 Task: Look for space in Dowlatābād, Iran from 5th July, 2023 to 10th July, 2023 for 4 adults in price range Rs.9000 to Rs.14000. Place can be entire place with 2 bedrooms having 4 beds and 2 bathrooms. Property type can be house, flat, guest house. Booking option can be shelf check-in. Required host language is English.
Action: Mouse moved to (531, 93)
Screenshot: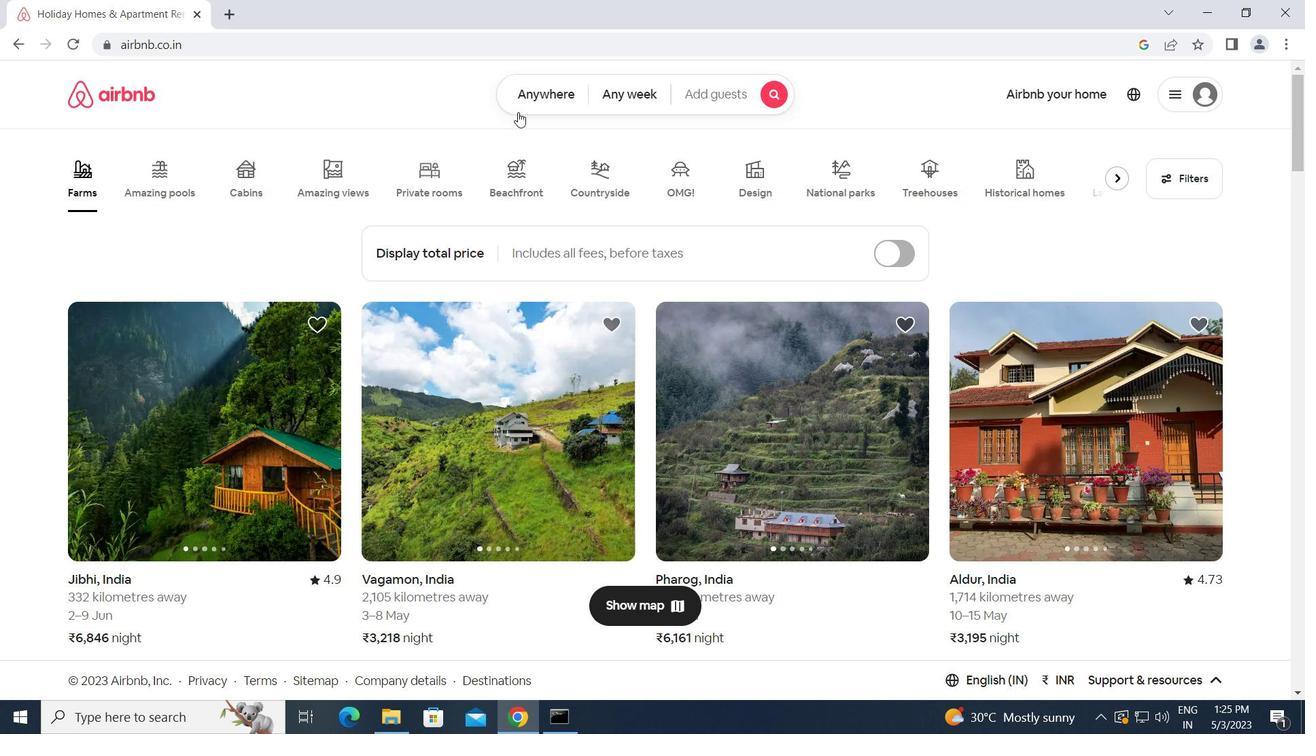
Action: Mouse pressed left at (531, 93)
Screenshot: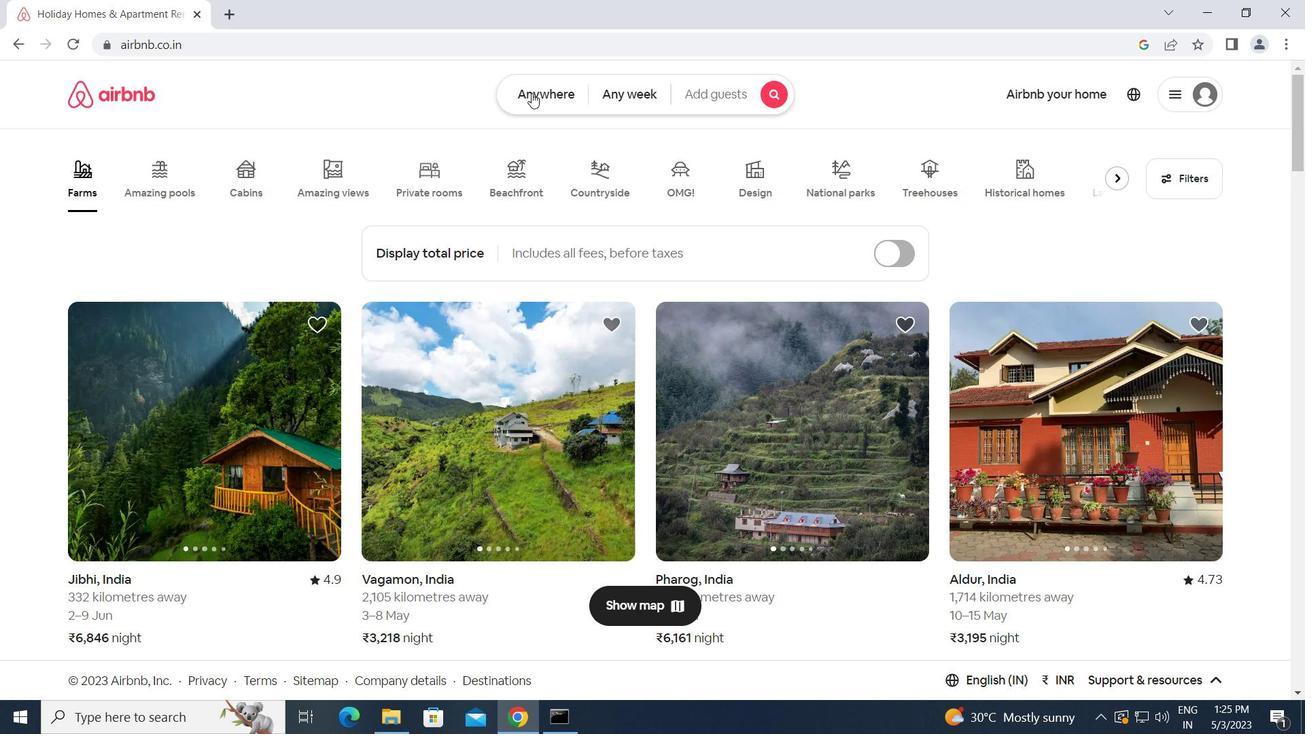 
Action: Mouse moved to (373, 151)
Screenshot: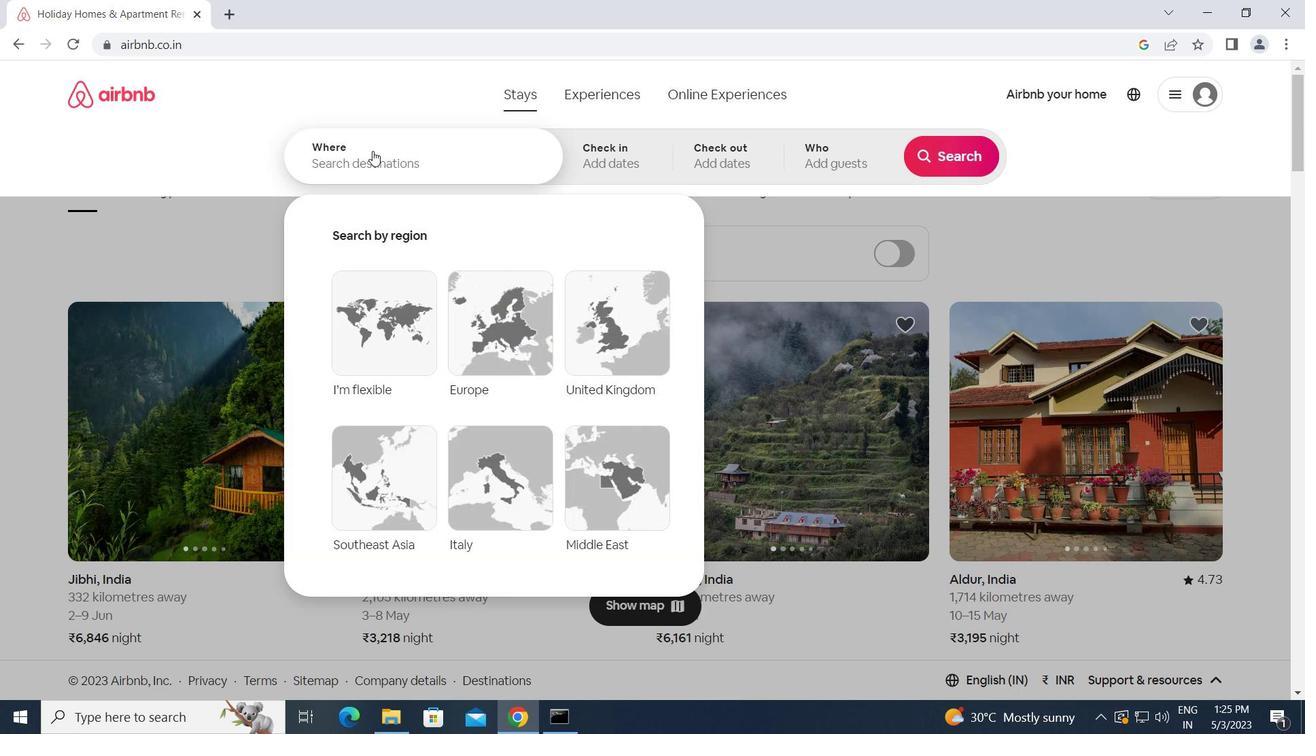 
Action: Mouse pressed left at (373, 151)
Screenshot: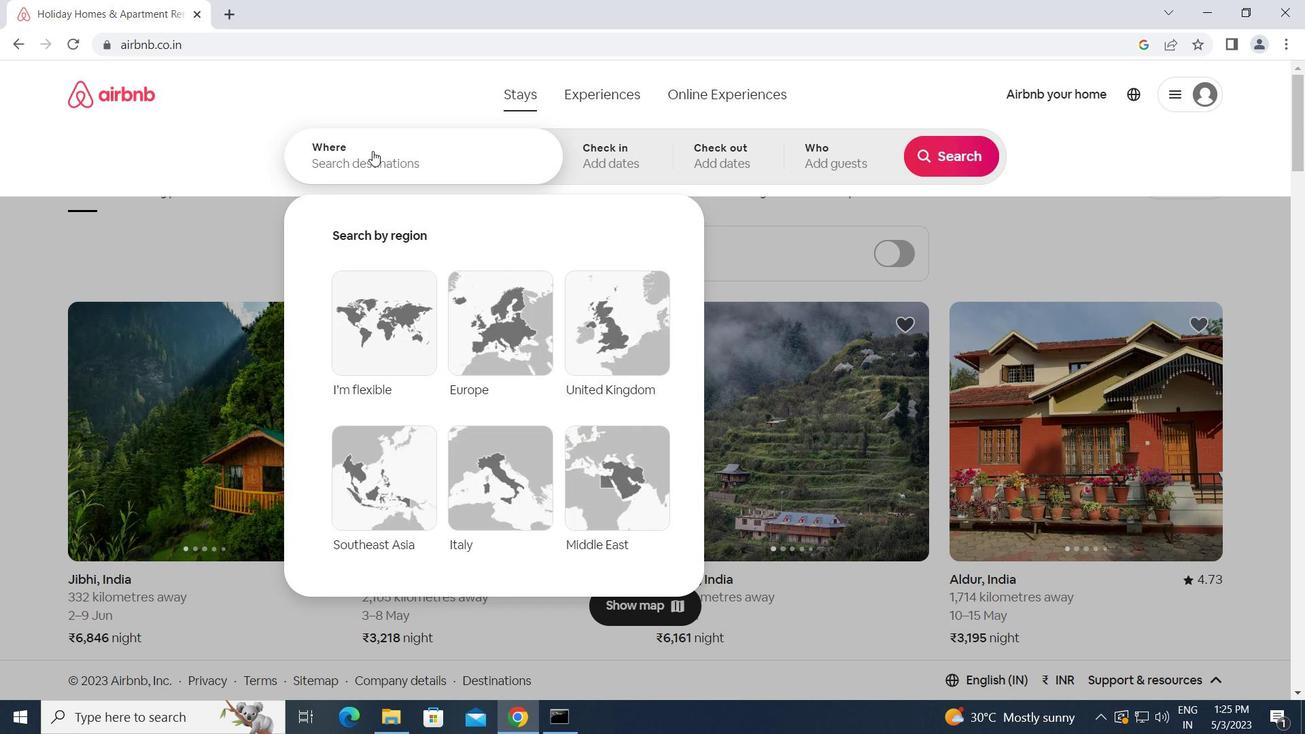 
Action: Key pressed d<Key.caps_lock>owlatabad
Screenshot: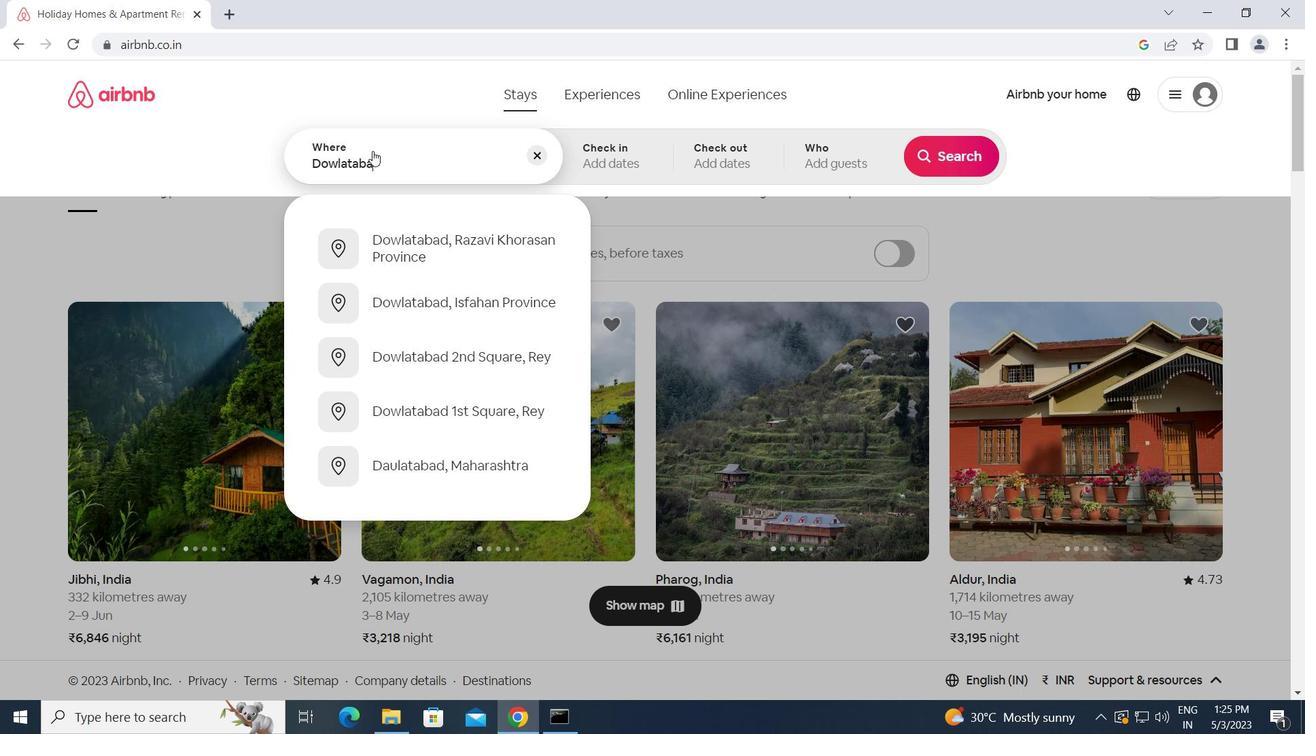 
Action: Mouse moved to (595, 72)
Screenshot: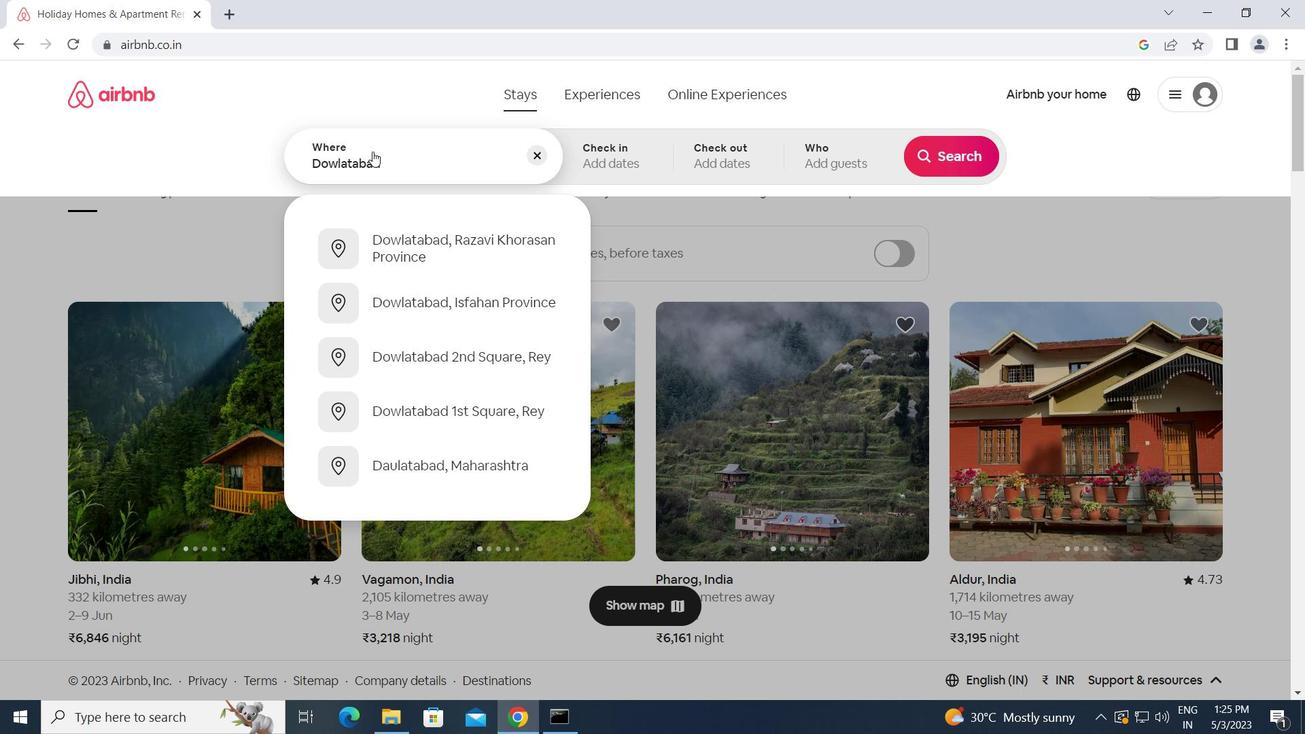 
Action: Key pressed ,<Key.space><Key.caps_lock>i<Key.caps_lock>ran<Key.enter>
Screenshot: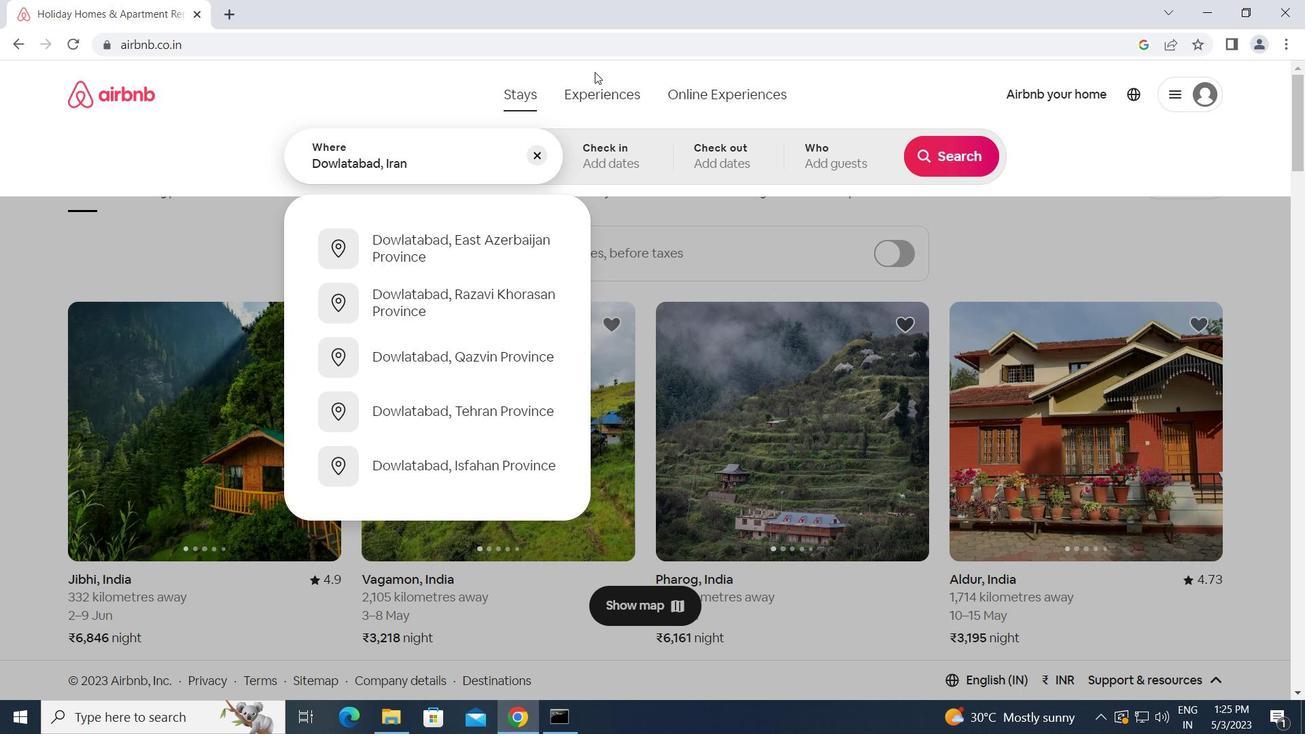 
Action: Mouse moved to (953, 301)
Screenshot: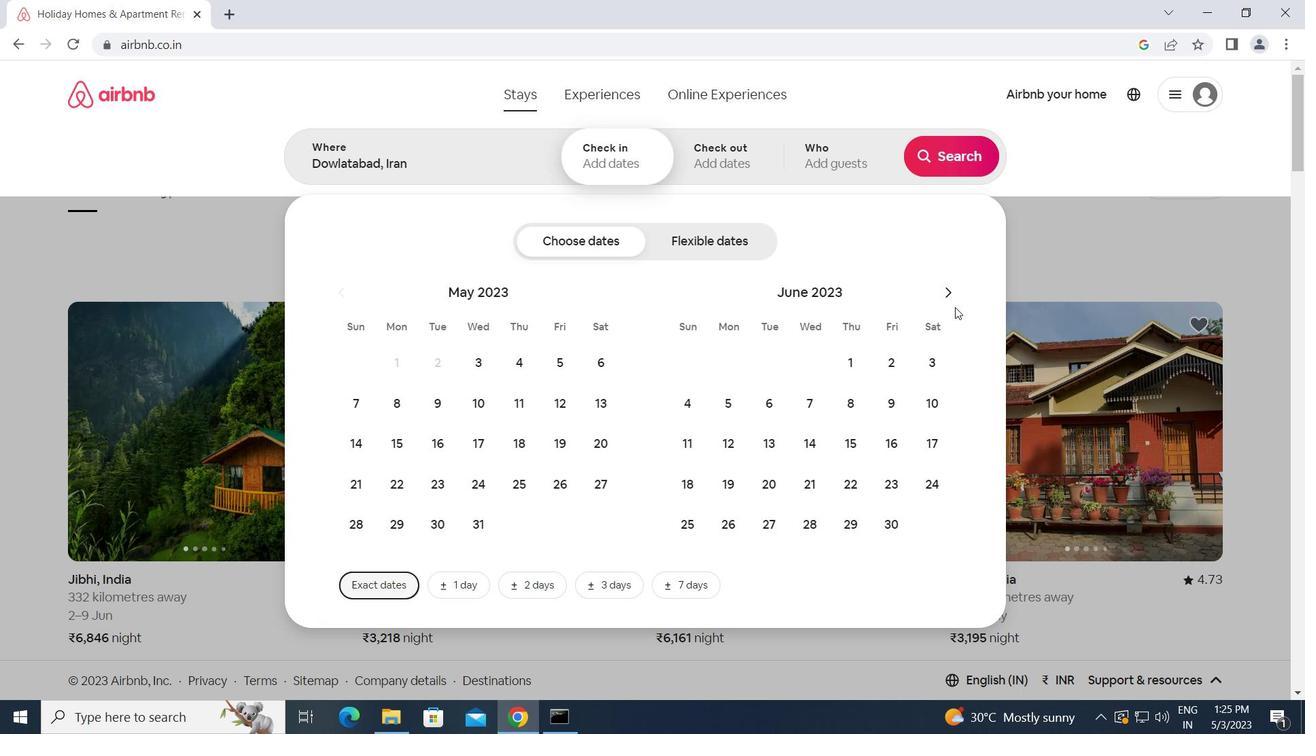 
Action: Mouse pressed left at (953, 301)
Screenshot: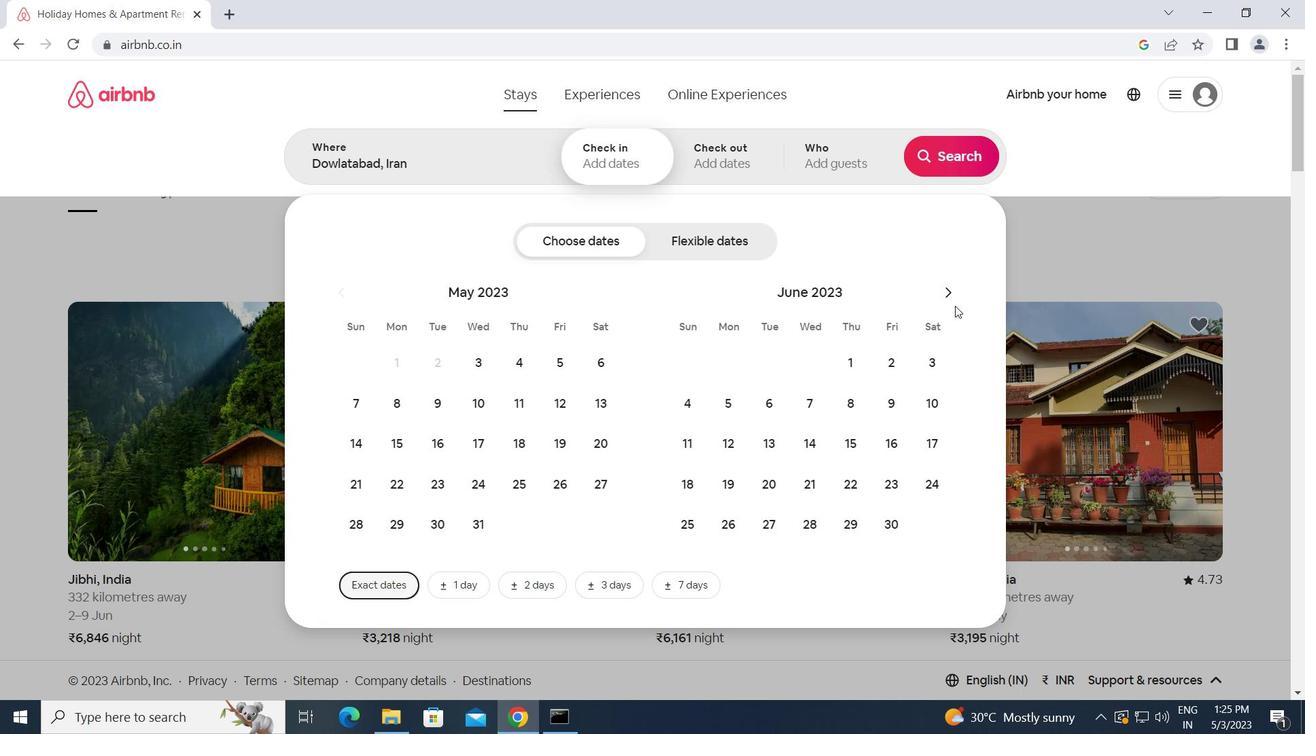 
Action: Mouse moved to (811, 414)
Screenshot: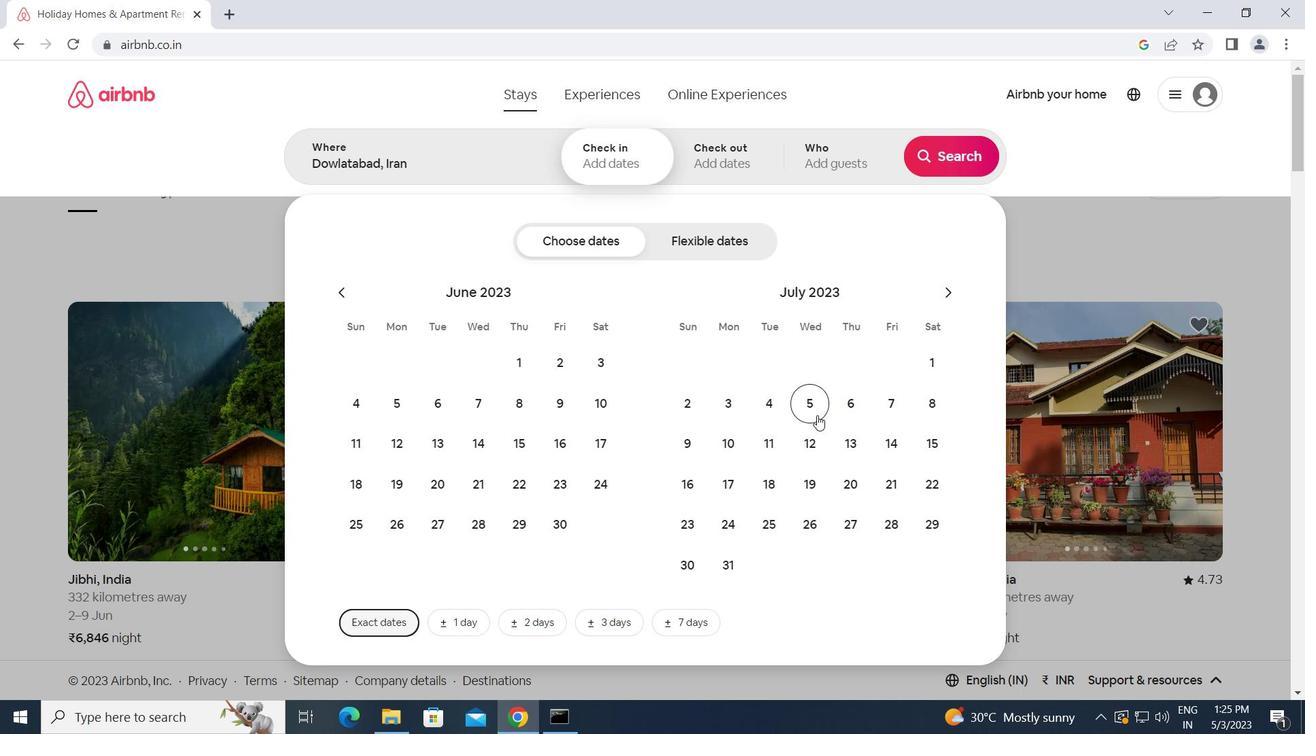 
Action: Mouse pressed left at (811, 414)
Screenshot: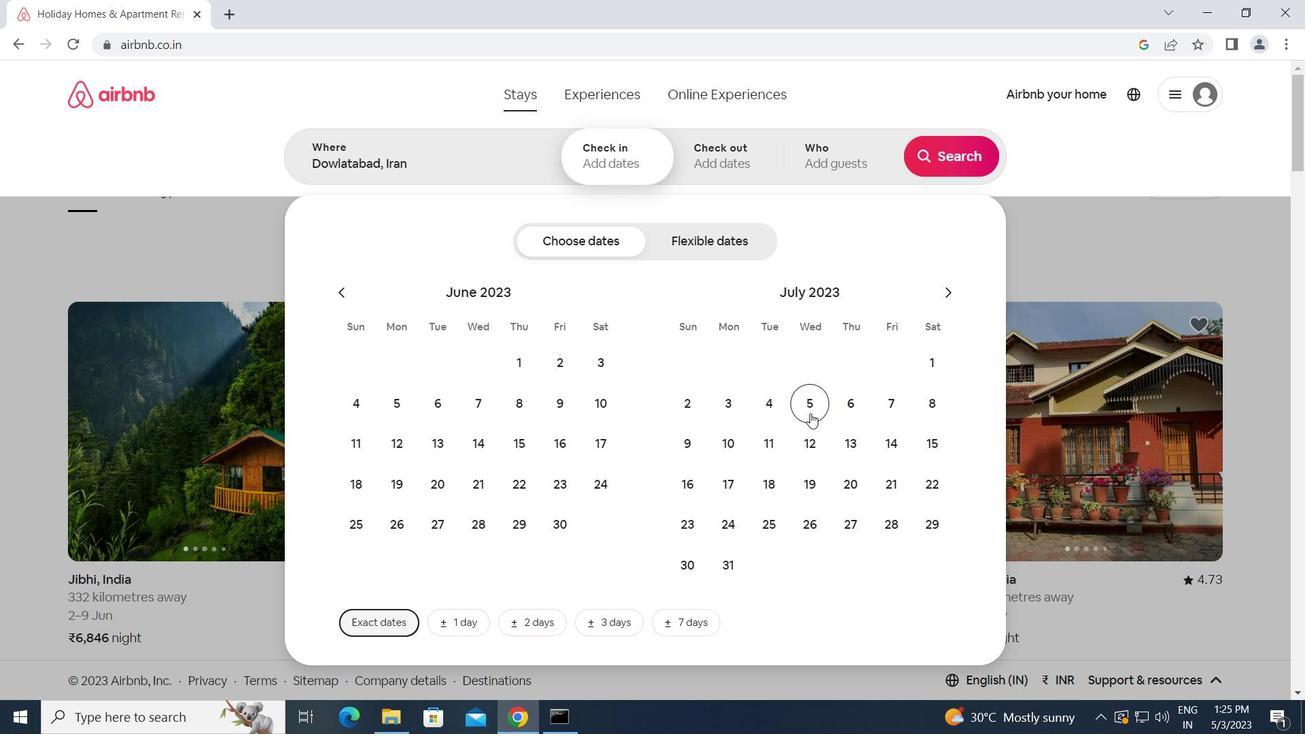 
Action: Mouse moved to (744, 440)
Screenshot: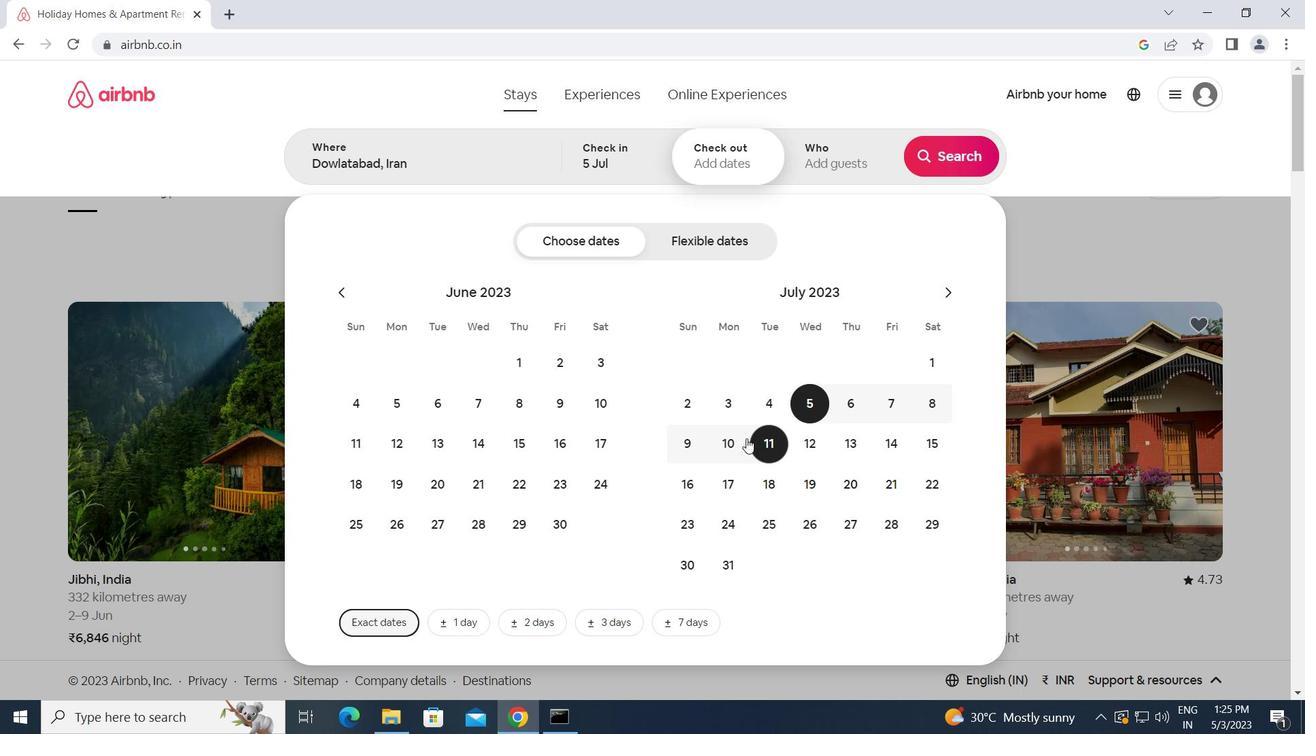 
Action: Mouse pressed left at (744, 440)
Screenshot: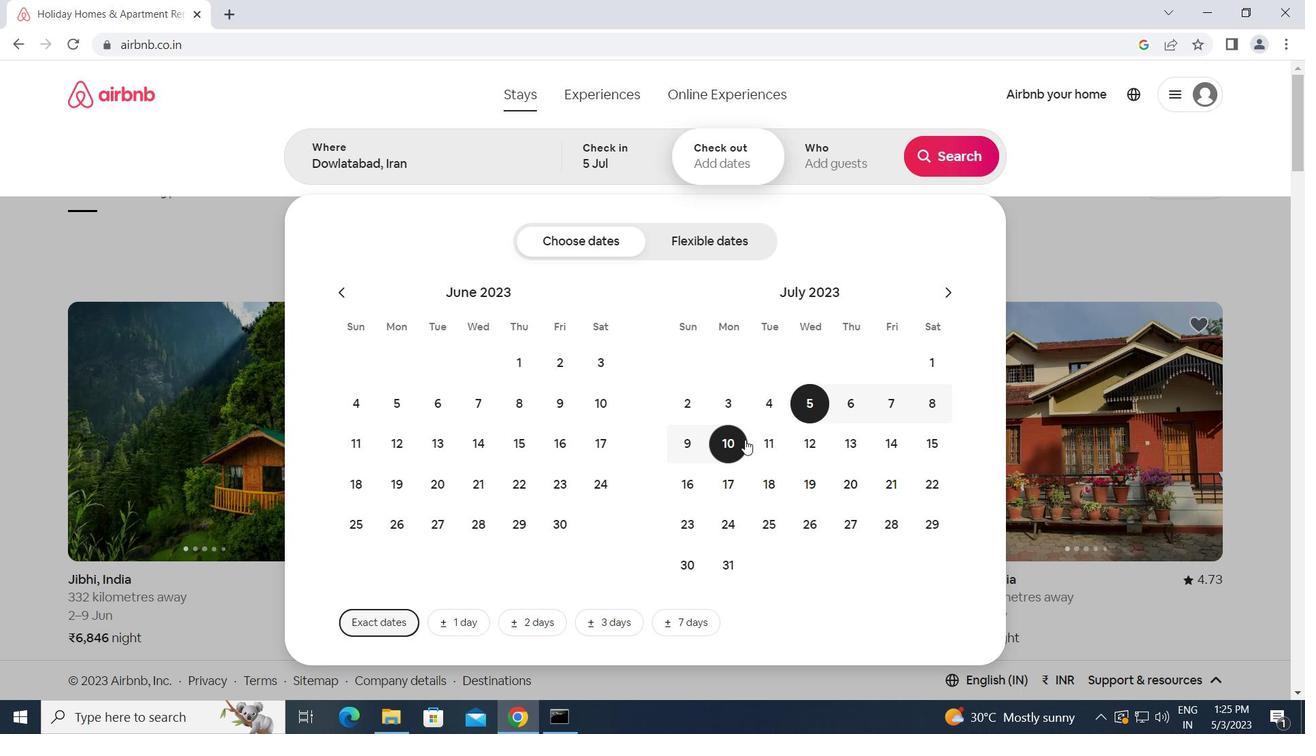 
Action: Mouse moved to (850, 153)
Screenshot: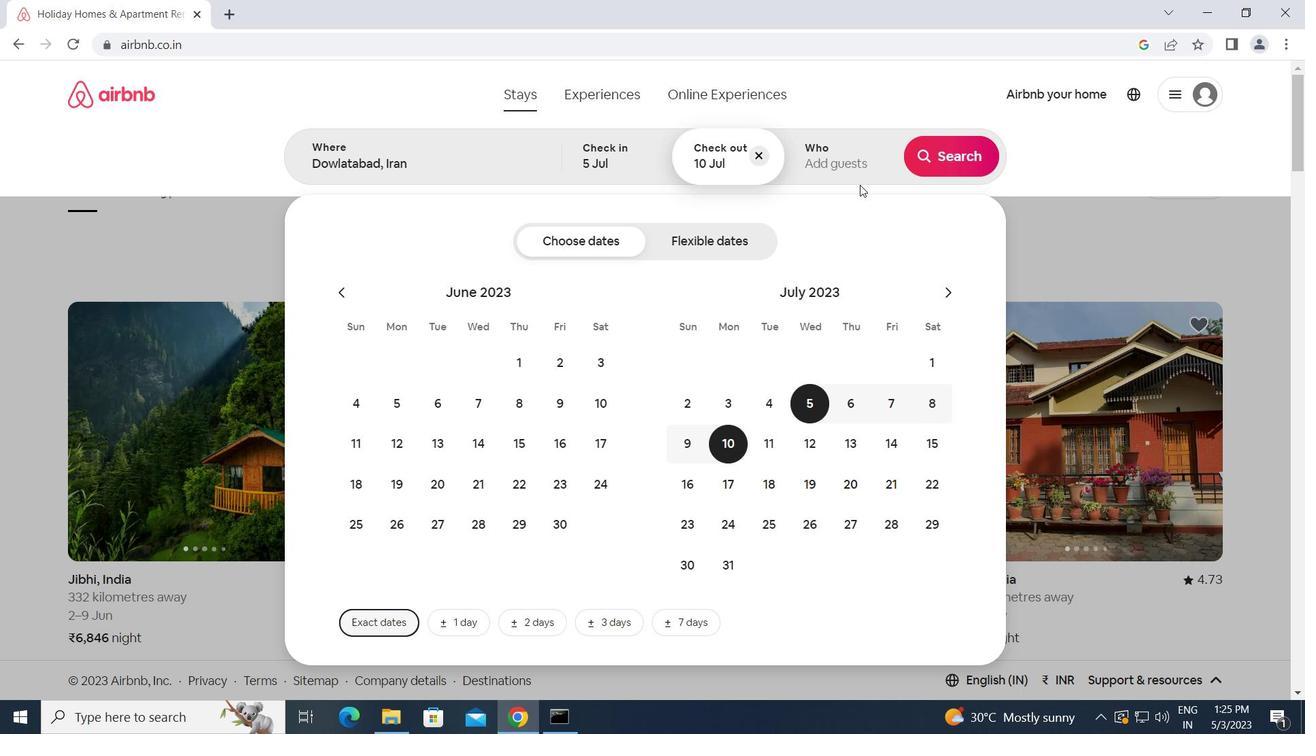 
Action: Mouse pressed left at (850, 153)
Screenshot: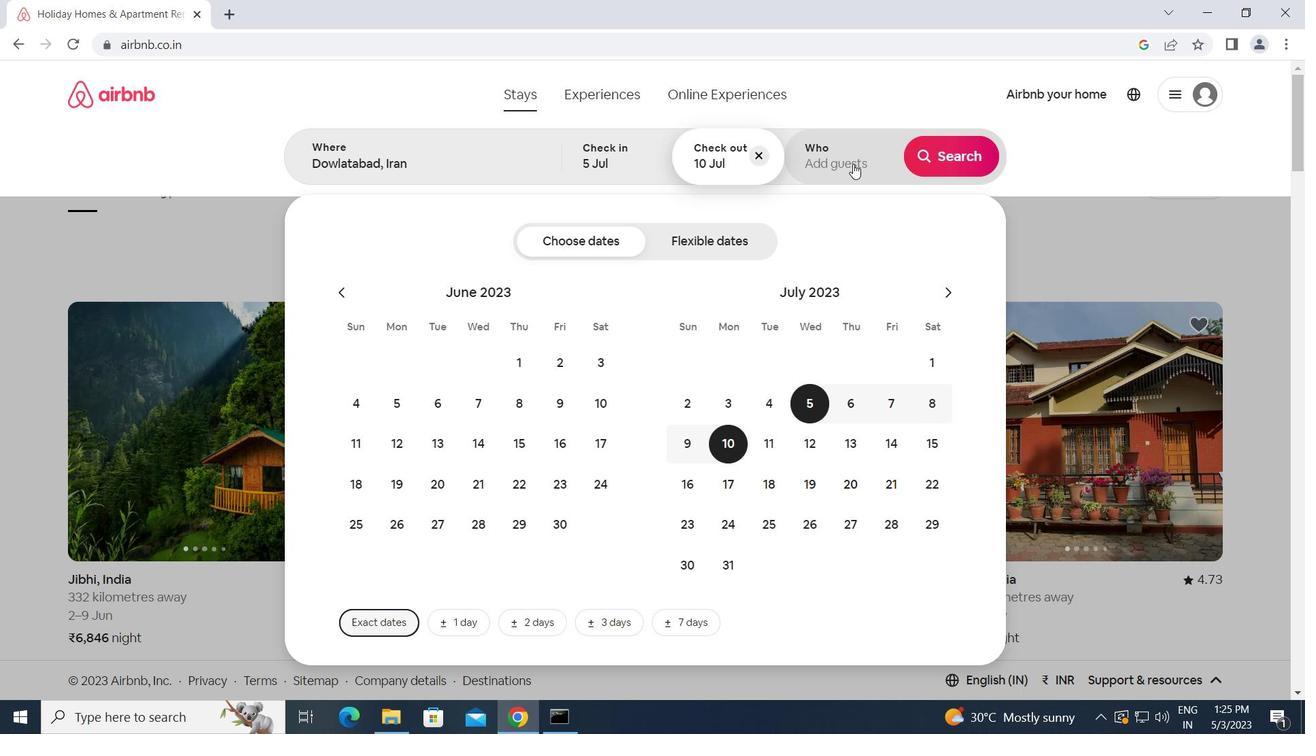
Action: Mouse moved to (950, 241)
Screenshot: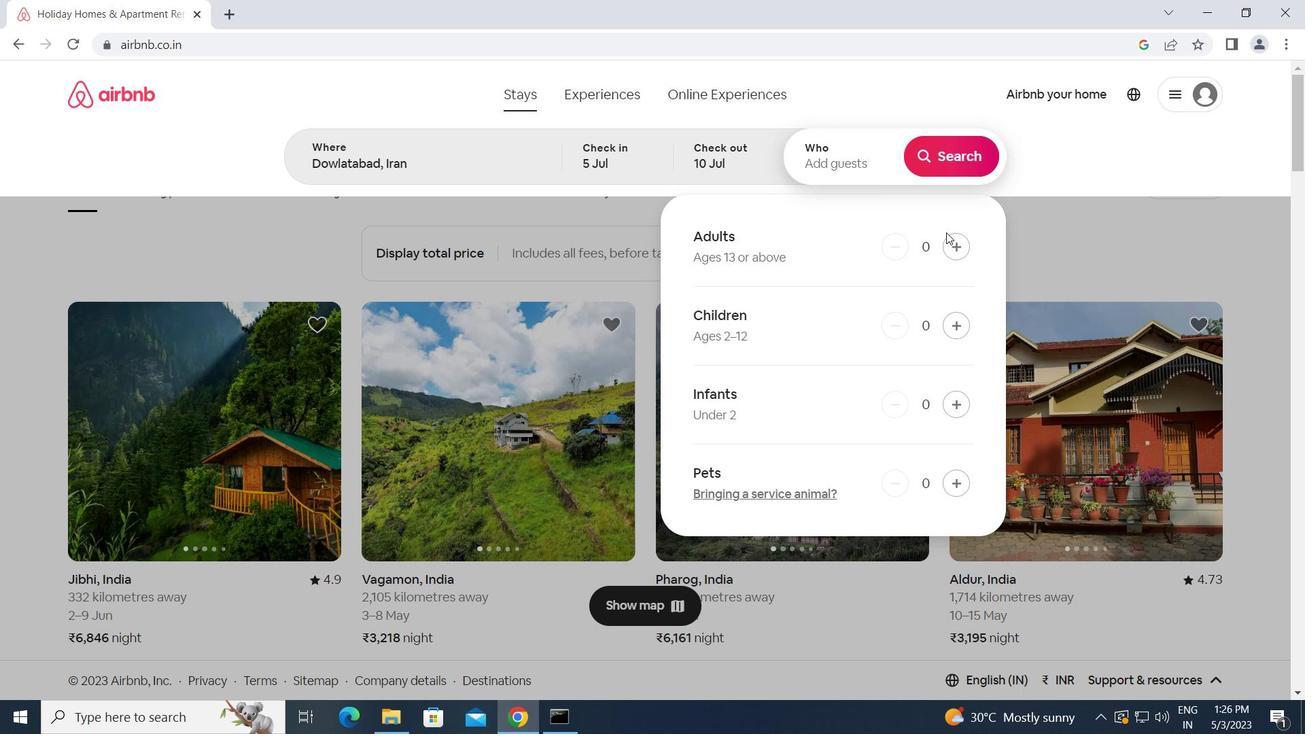 
Action: Mouse pressed left at (950, 241)
Screenshot: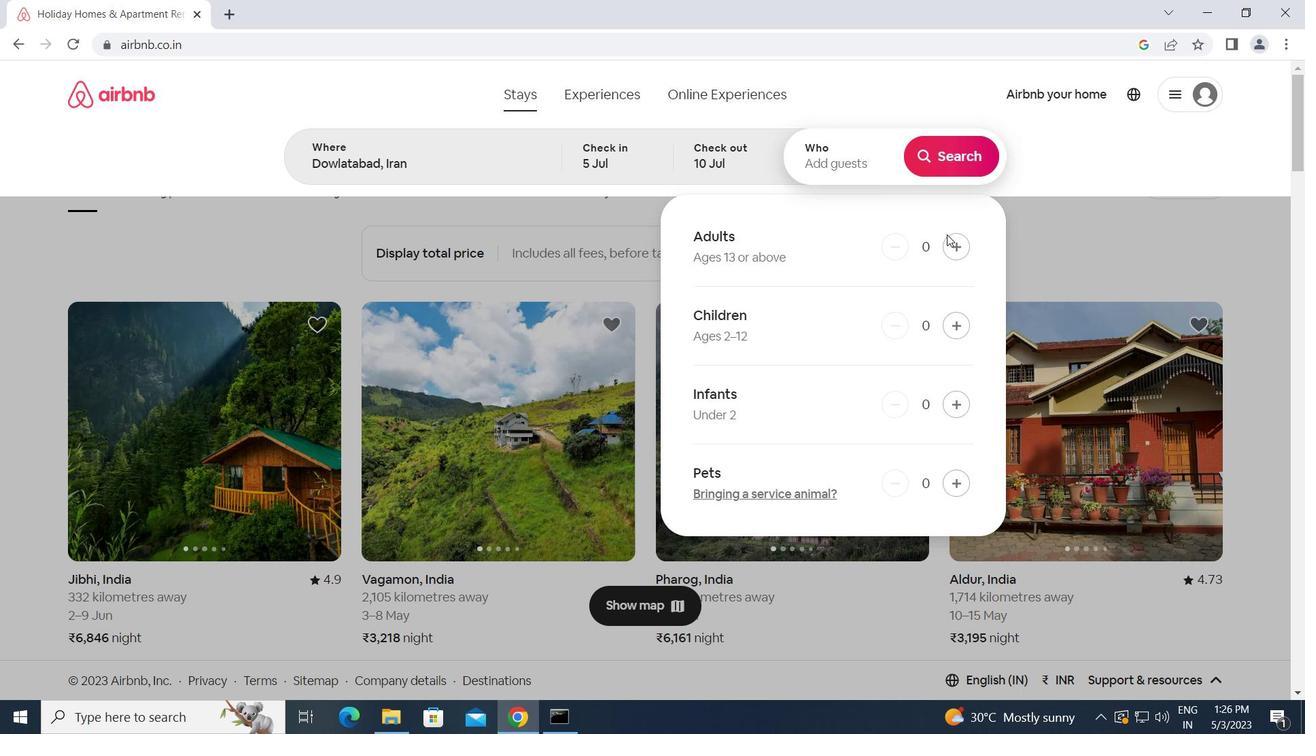 
Action: Mouse pressed left at (950, 241)
Screenshot: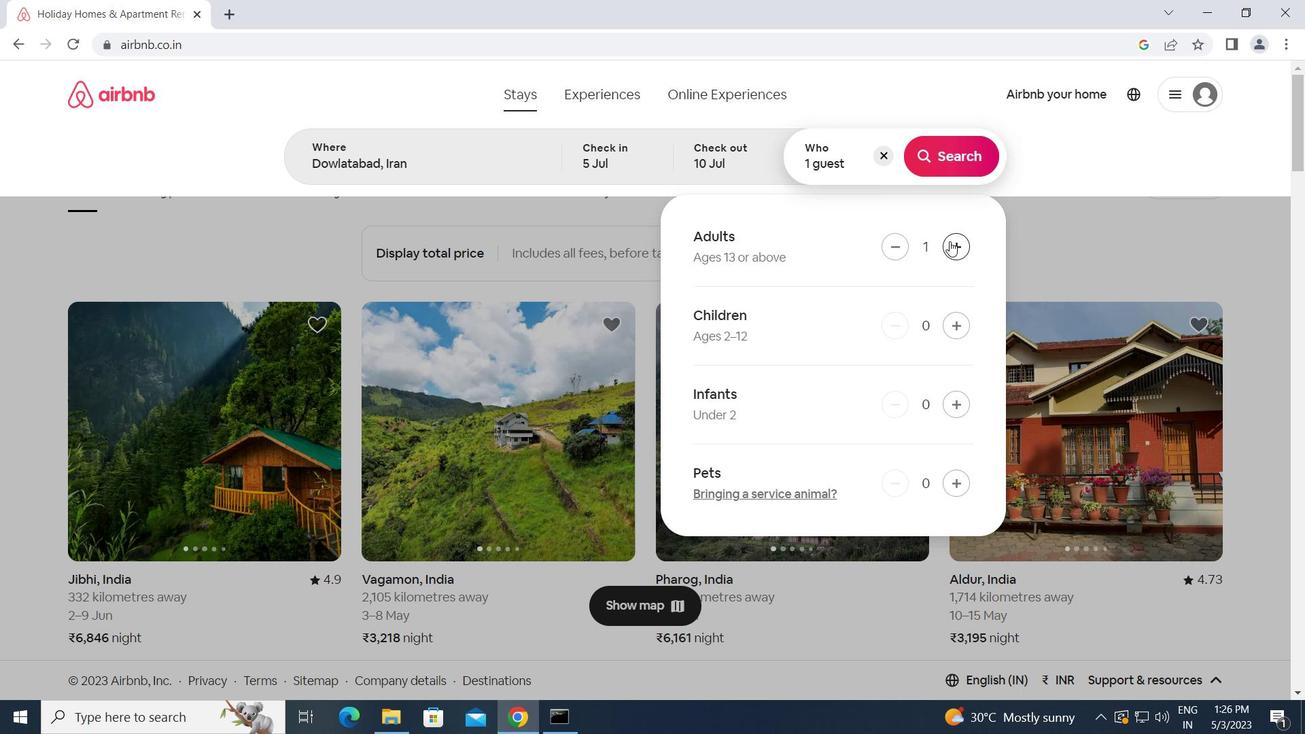 
Action: Mouse pressed left at (950, 241)
Screenshot: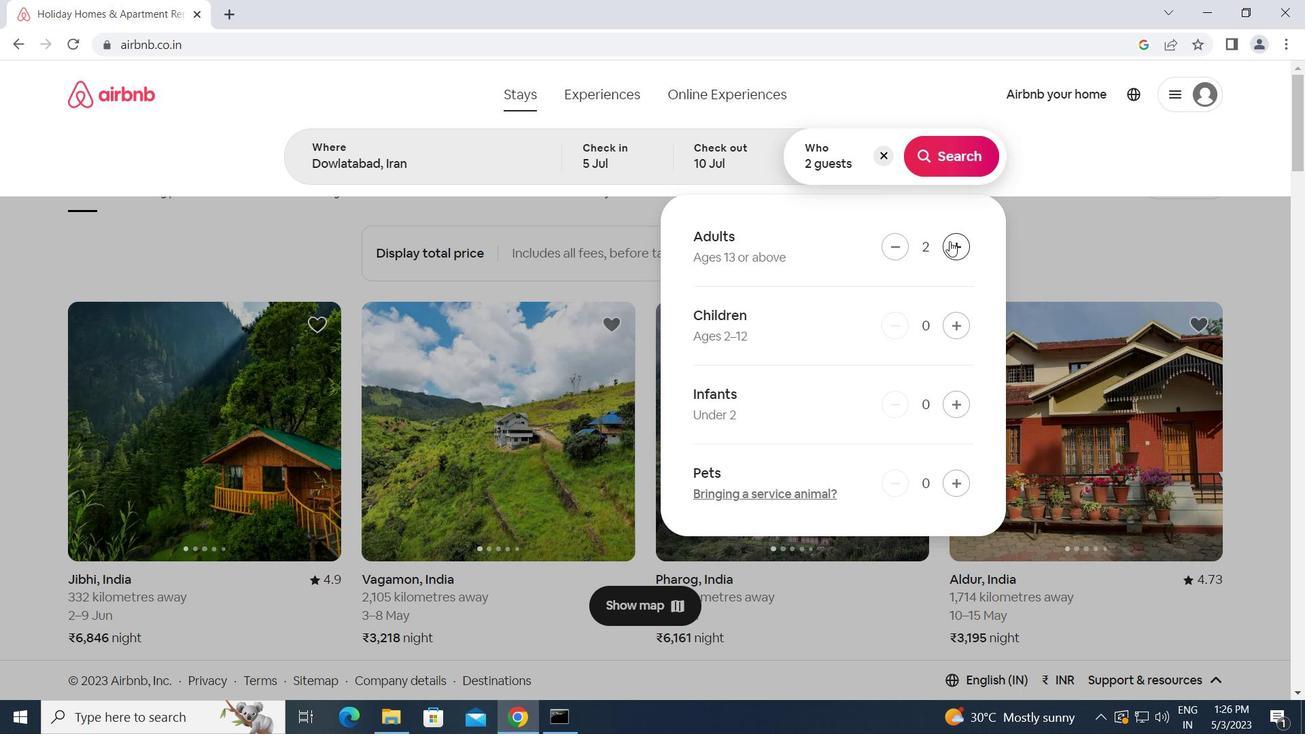 
Action: Mouse pressed left at (950, 241)
Screenshot: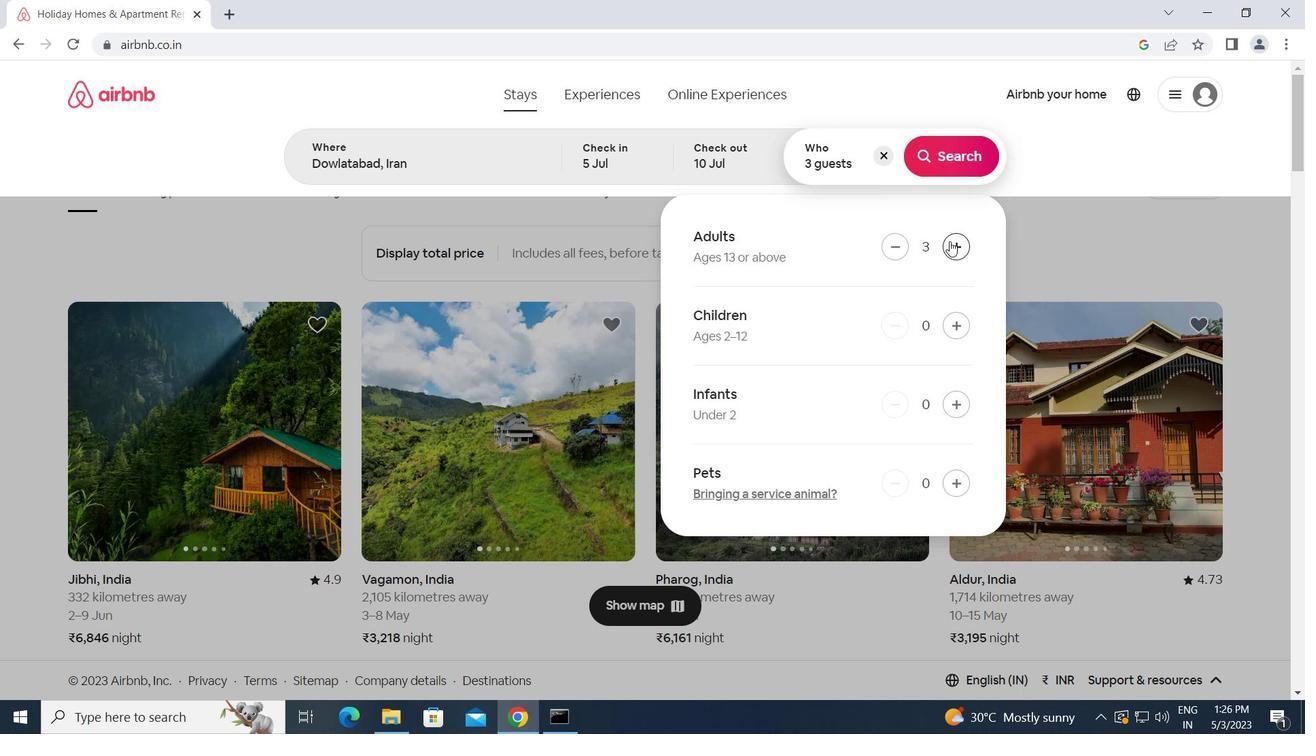 
Action: Mouse moved to (951, 153)
Screenshot: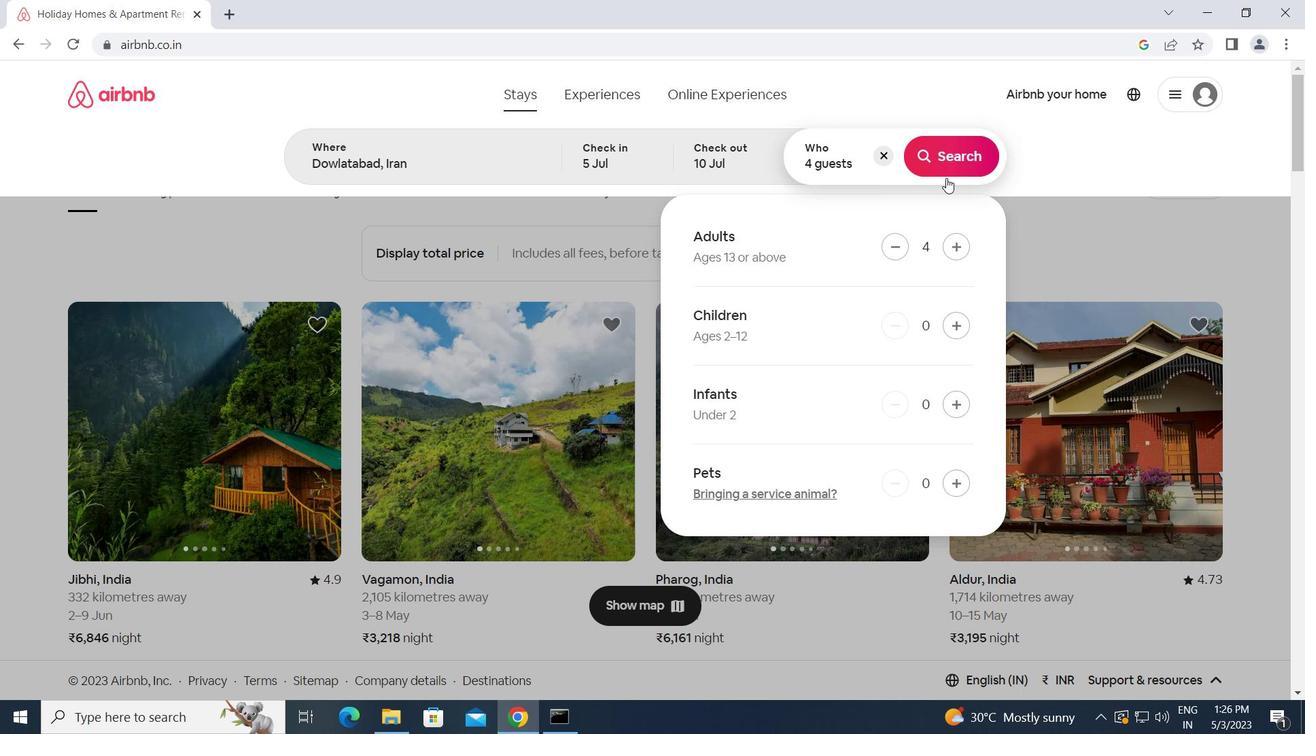 
Action: Mouse pressed left at (951, 153)
Screenshot: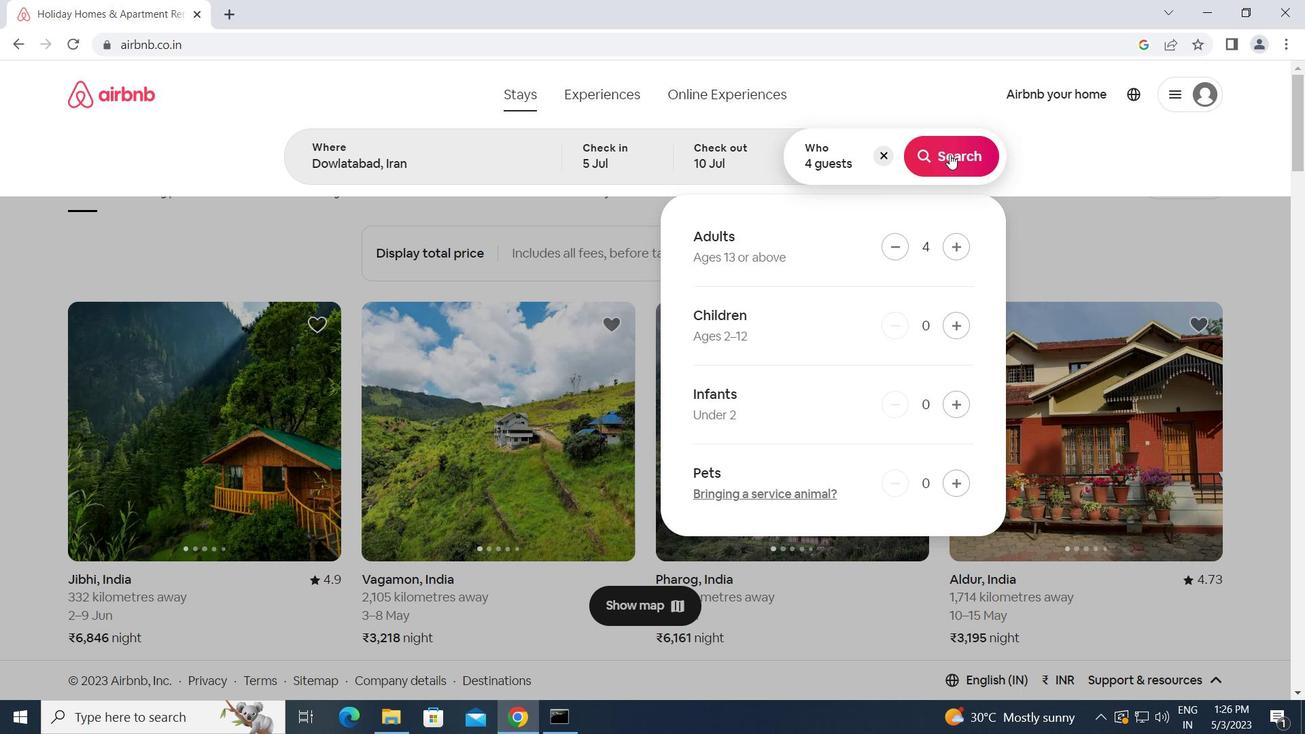 
Action: Mouse moved to (1209, 166)
Screenshot: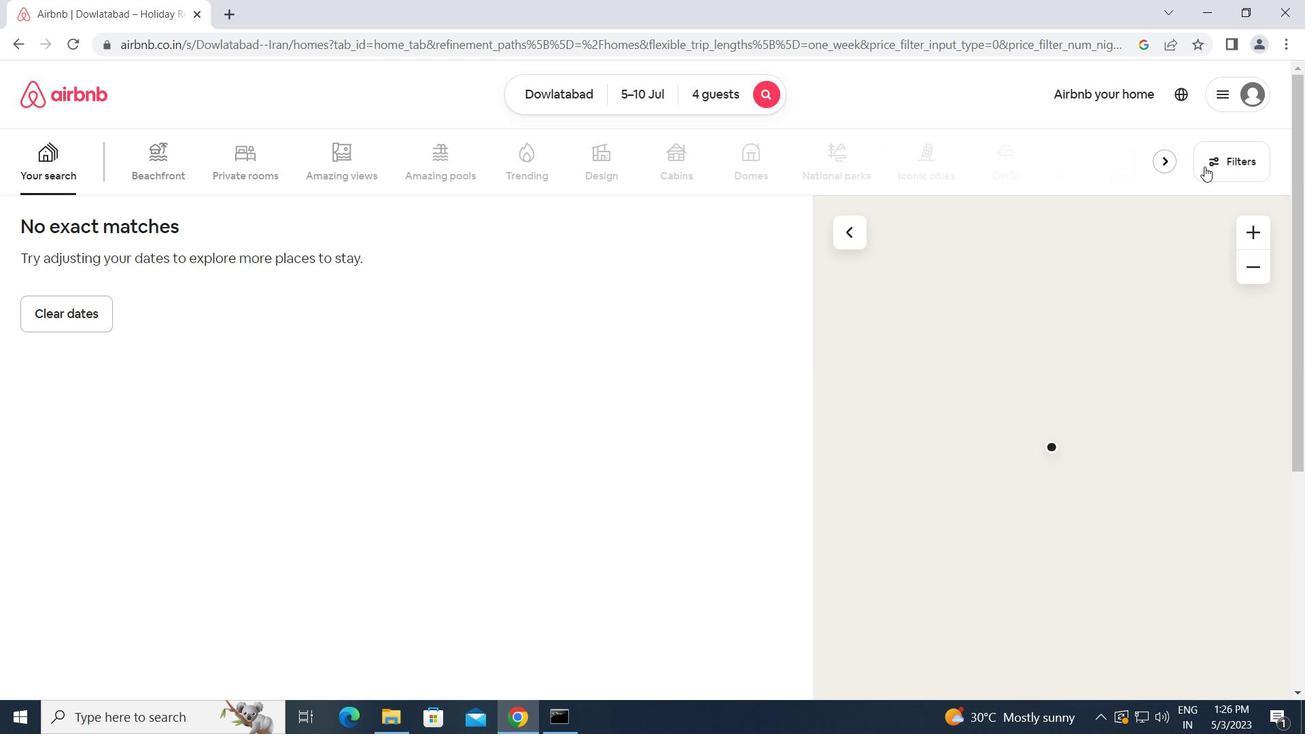 
Action: Mouse pressed left at (1209, 166)
Screenshot: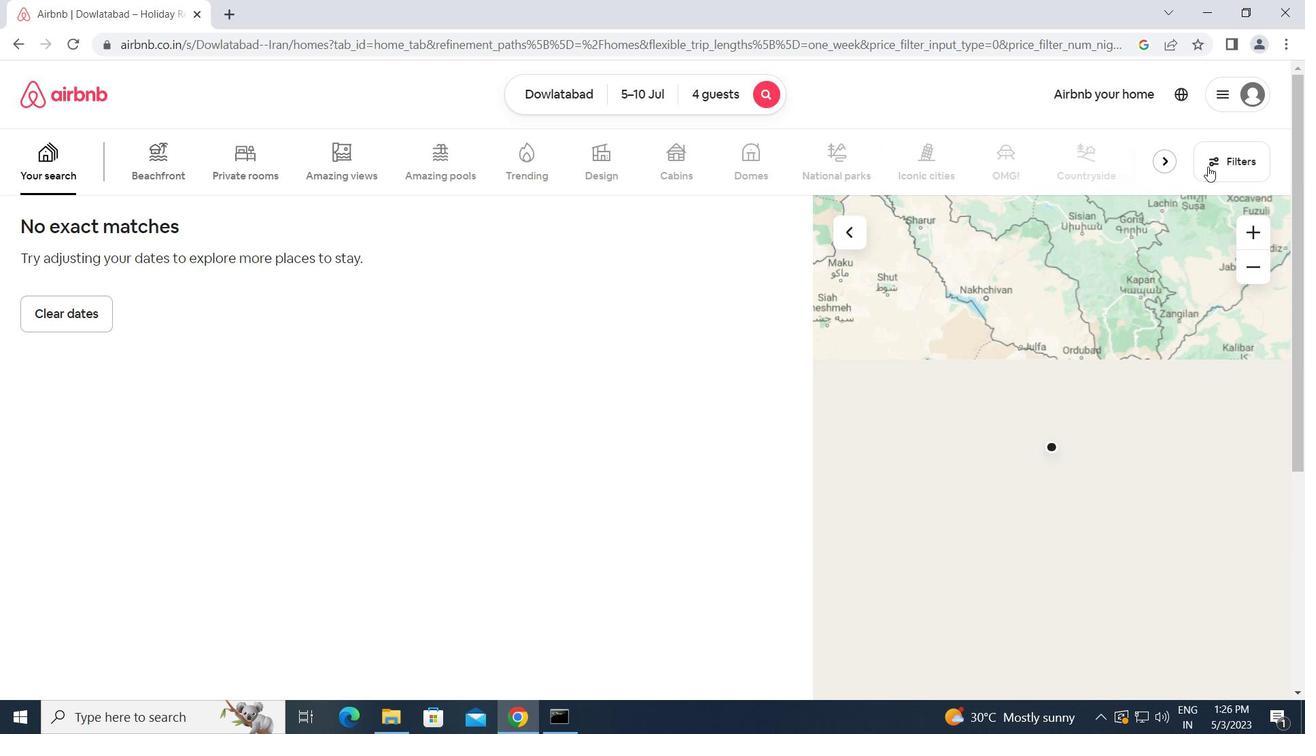 
Action: Mouse moved to (435, 270)
Screenshot: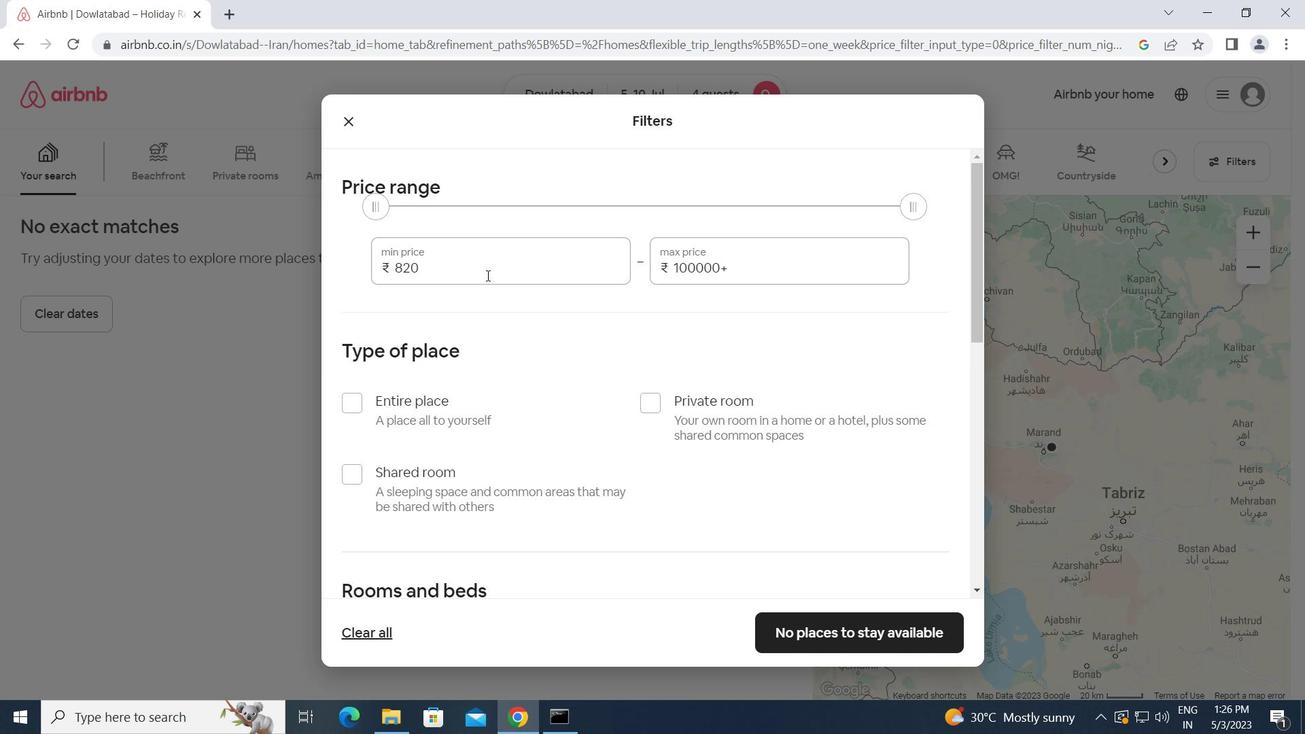 
Action: Mouse pressed left at (435, 270)
Screenshot: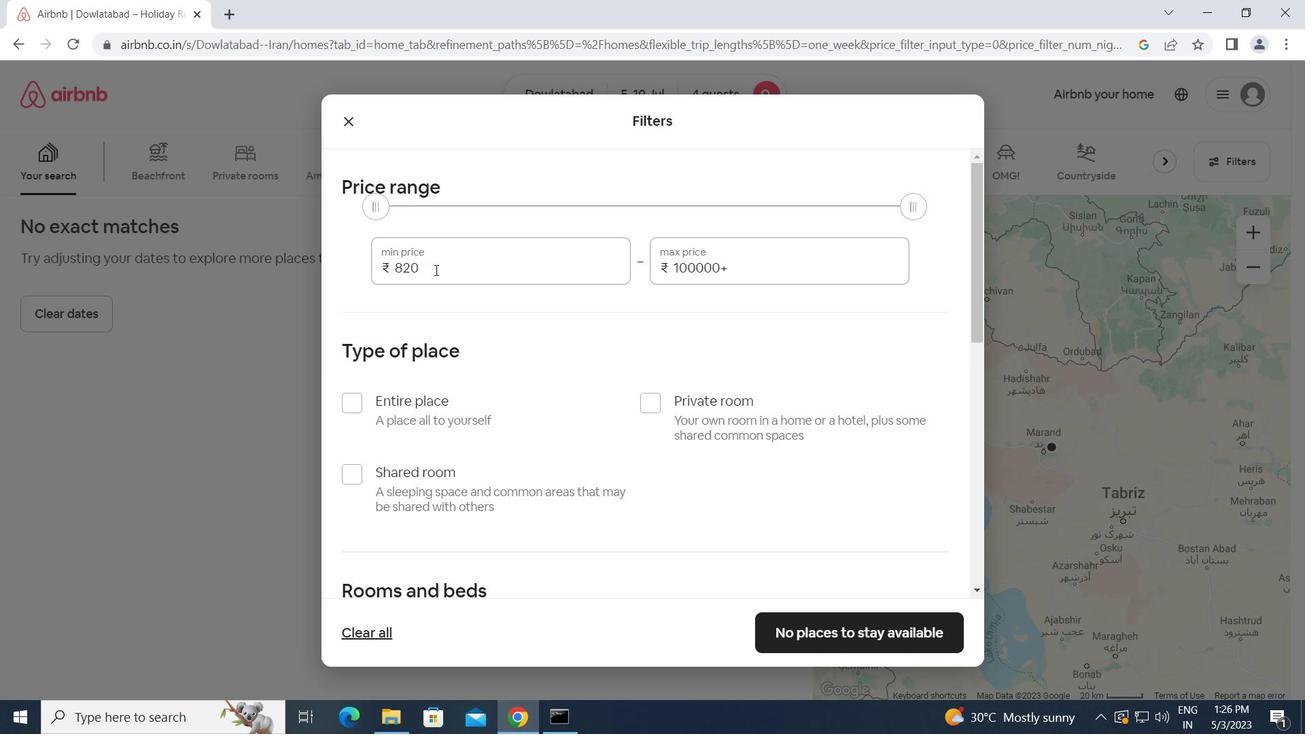 
Action: Mouse moved to (378, 274)
Screenshot: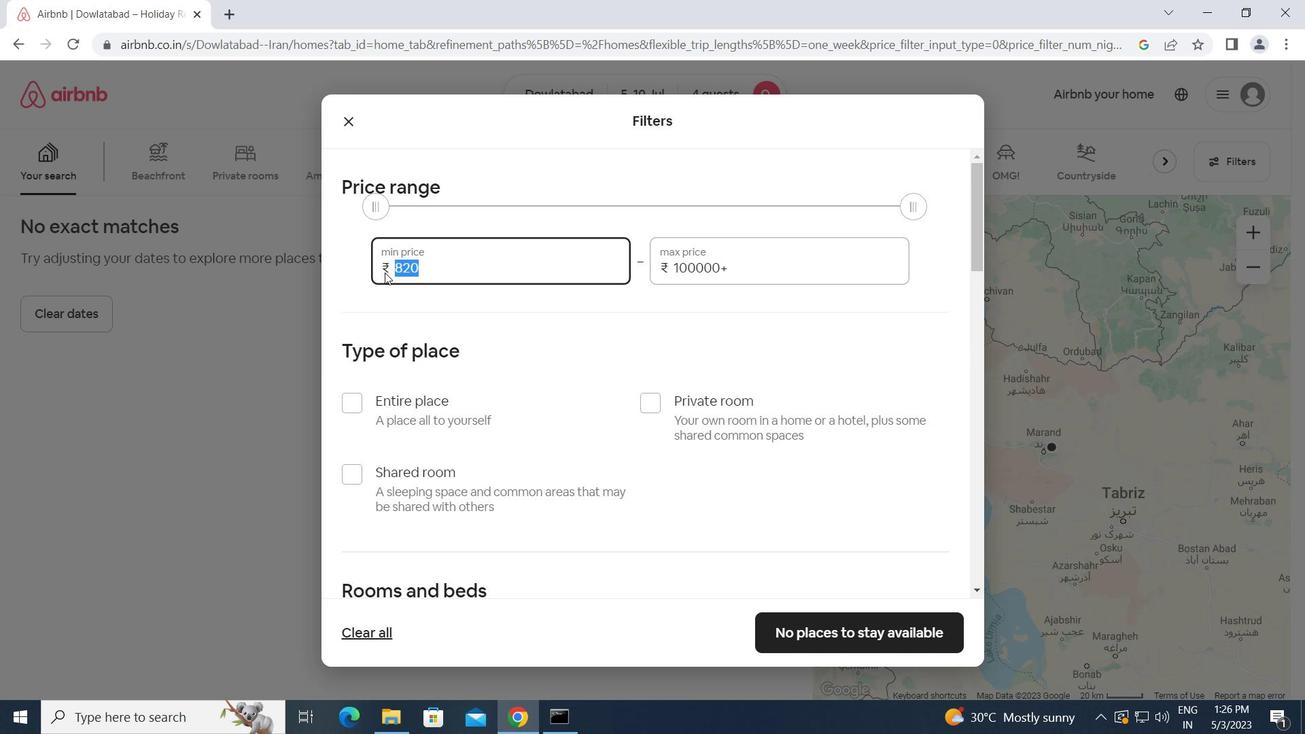 
Action: Key pressed 9000<Key.tab>14000
Screenshot: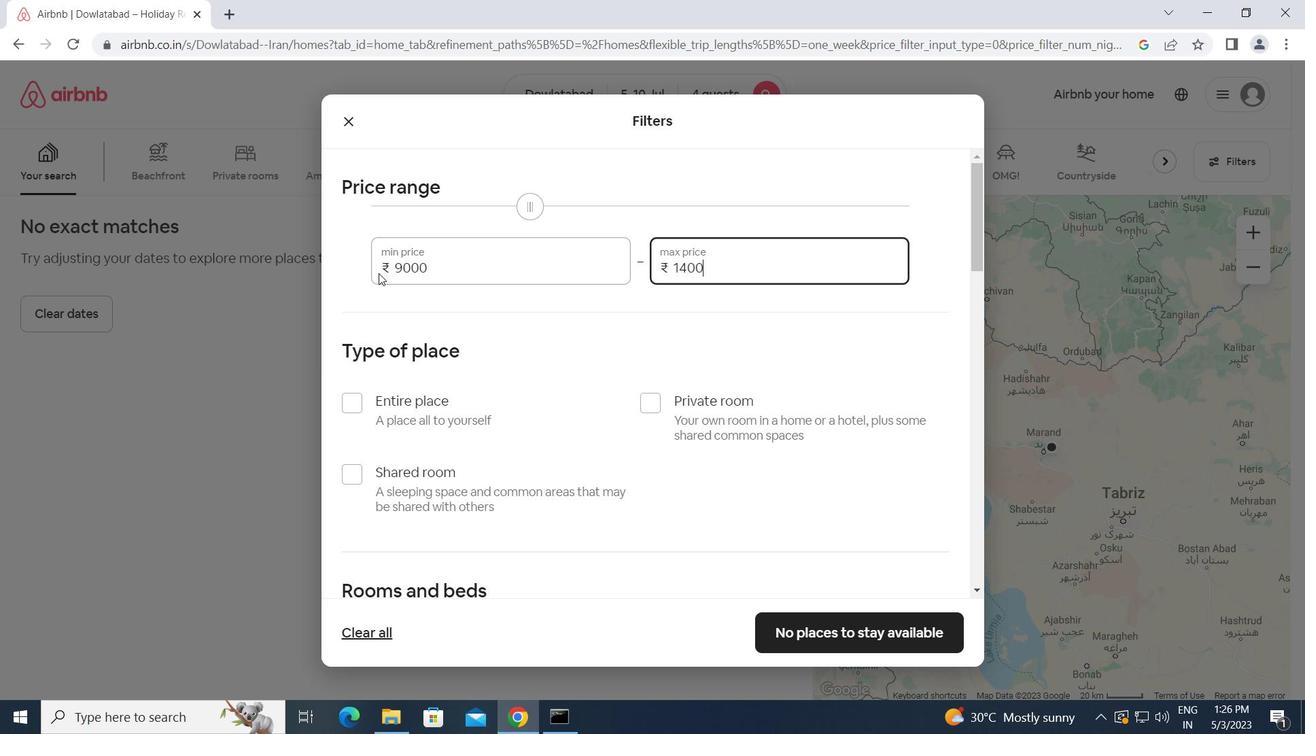 
Action: Mouse moved to (635, 381)
Screenshot: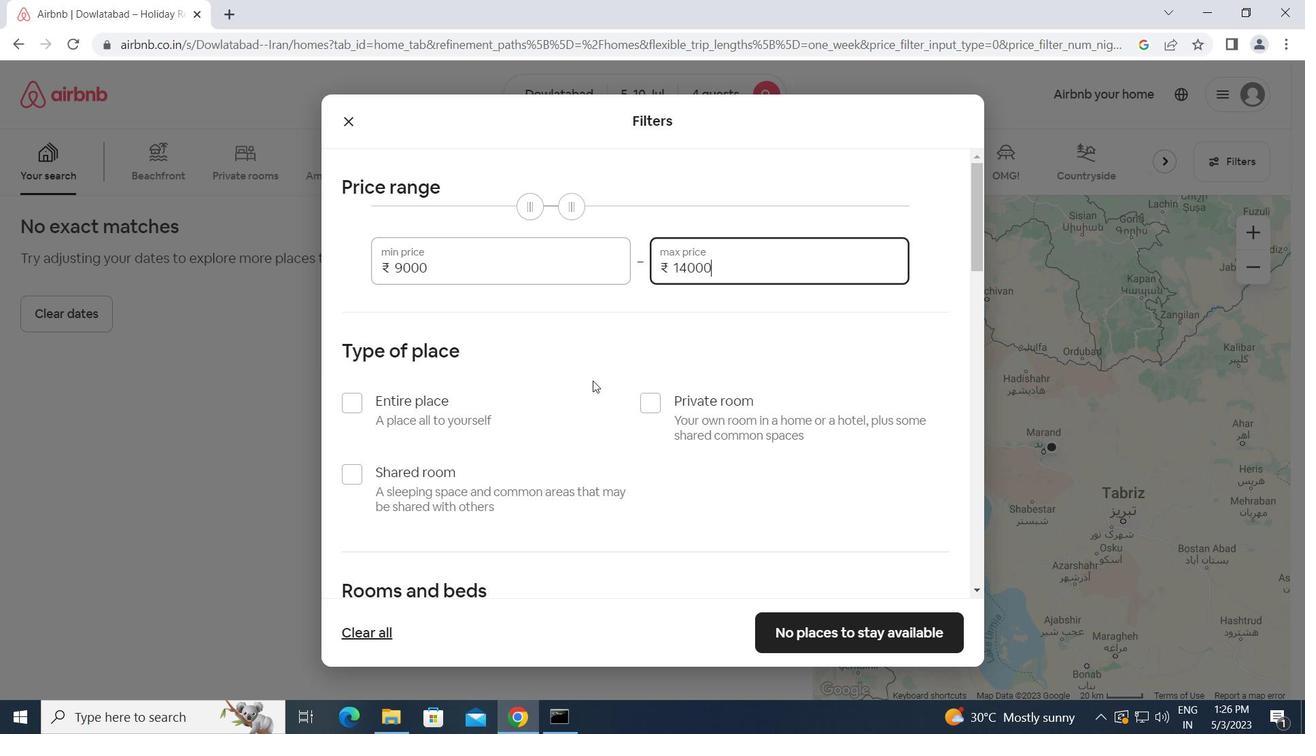 
Action: Mouse scrolled (635, 380) with delta (0, 0)
Screenshot: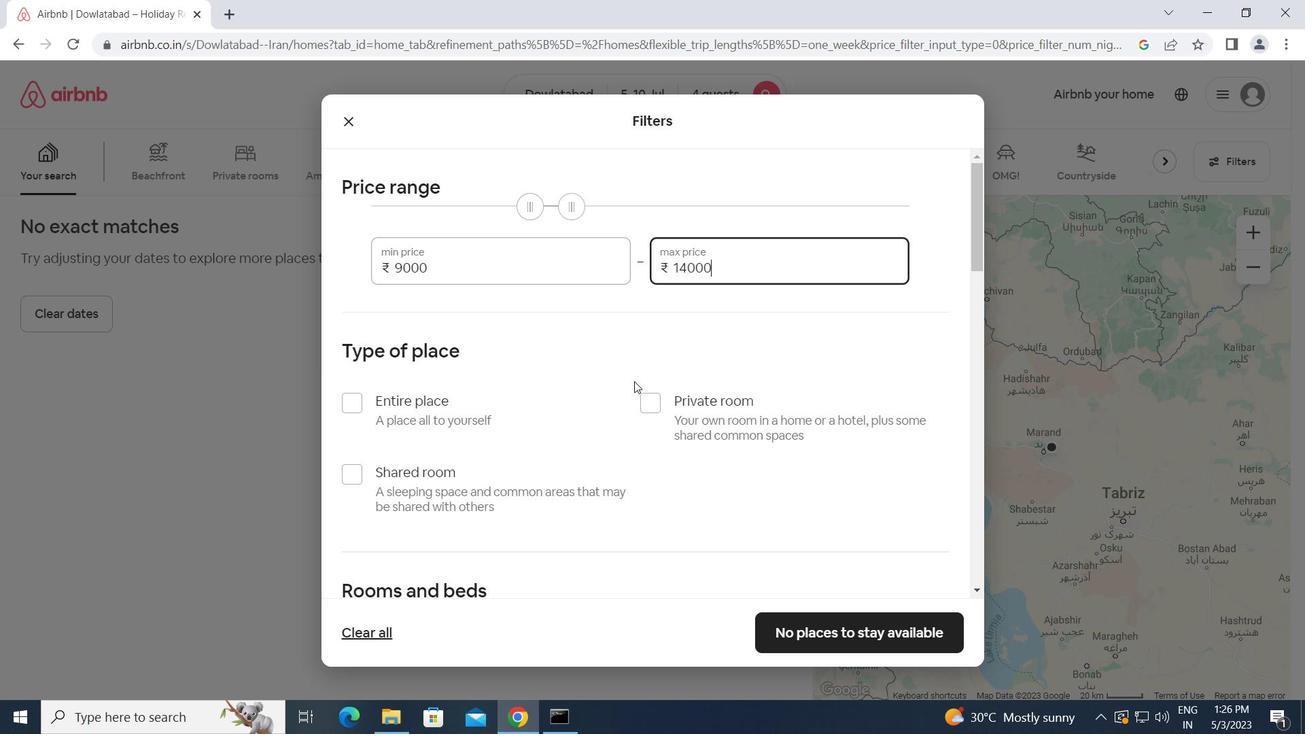 
Action: Mouse moved to (359, 321)
Screenshot: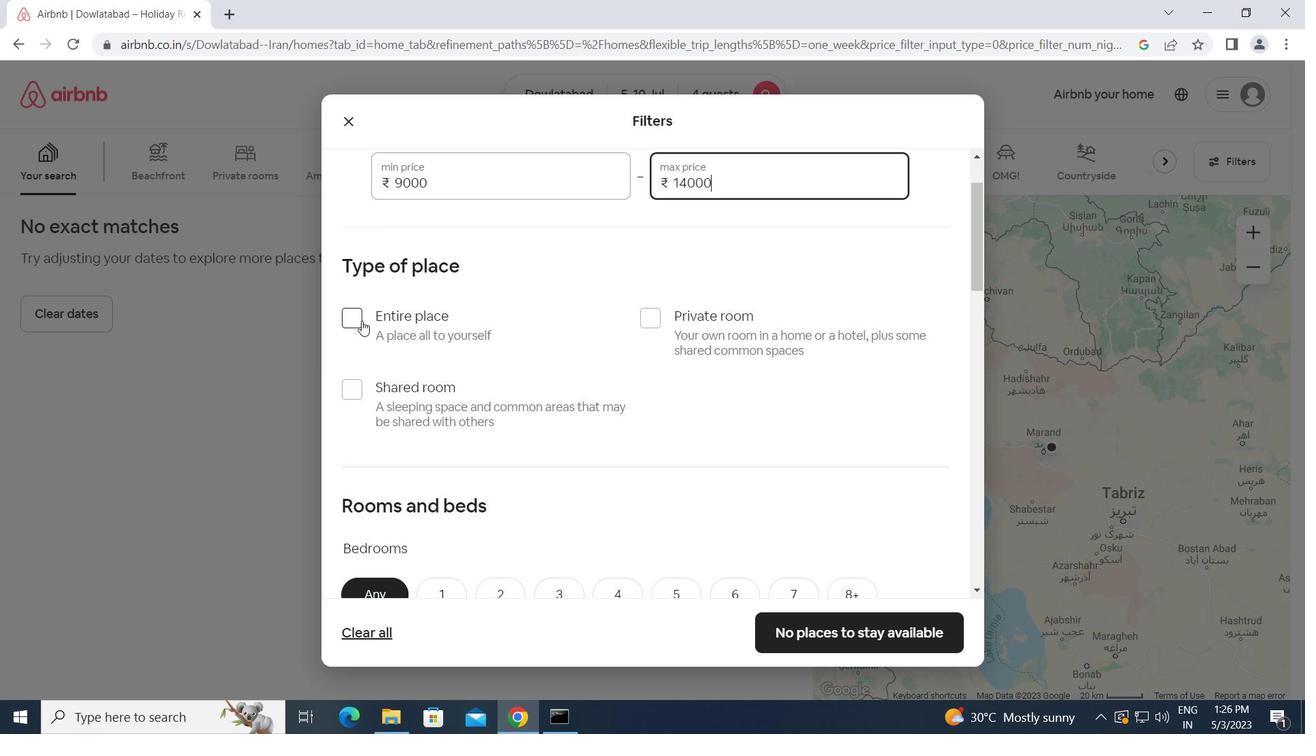 
Action: Mouse pressed left at (359, 321)
Screenshot: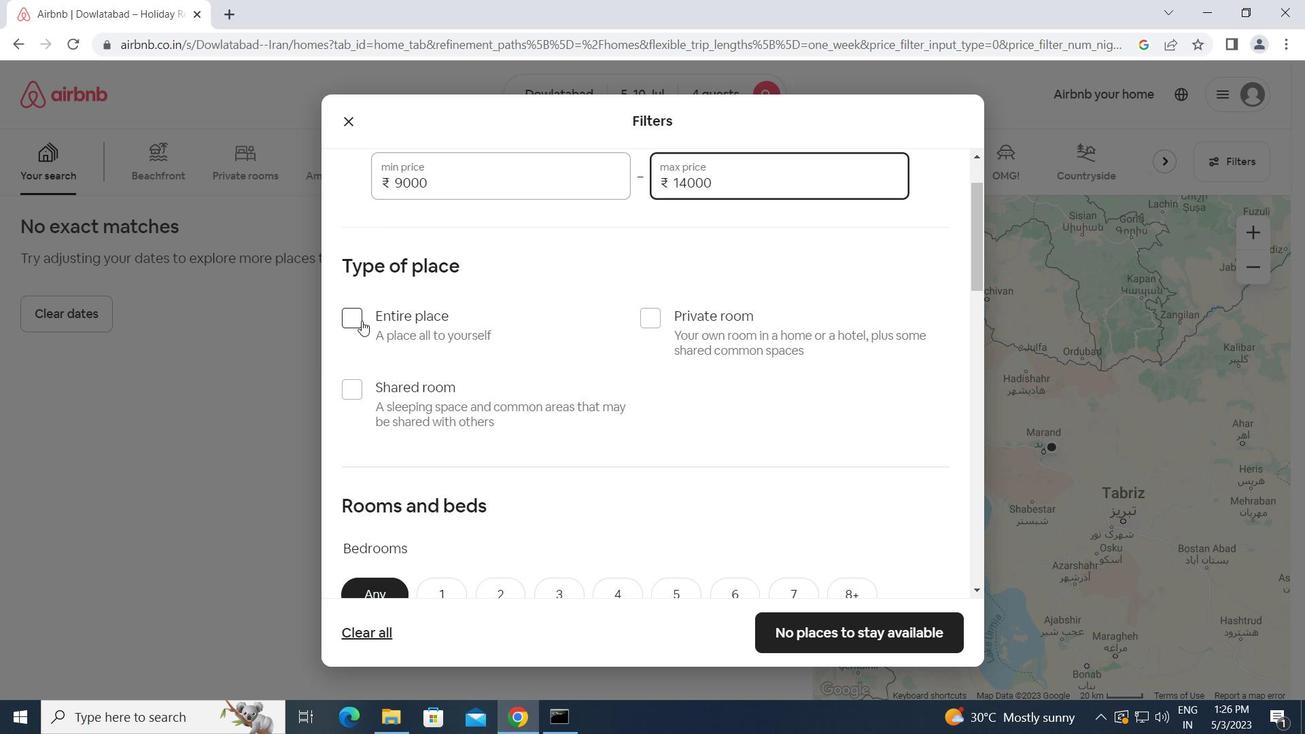 
Action: Mouse moved to (476, 375)
Screenshot: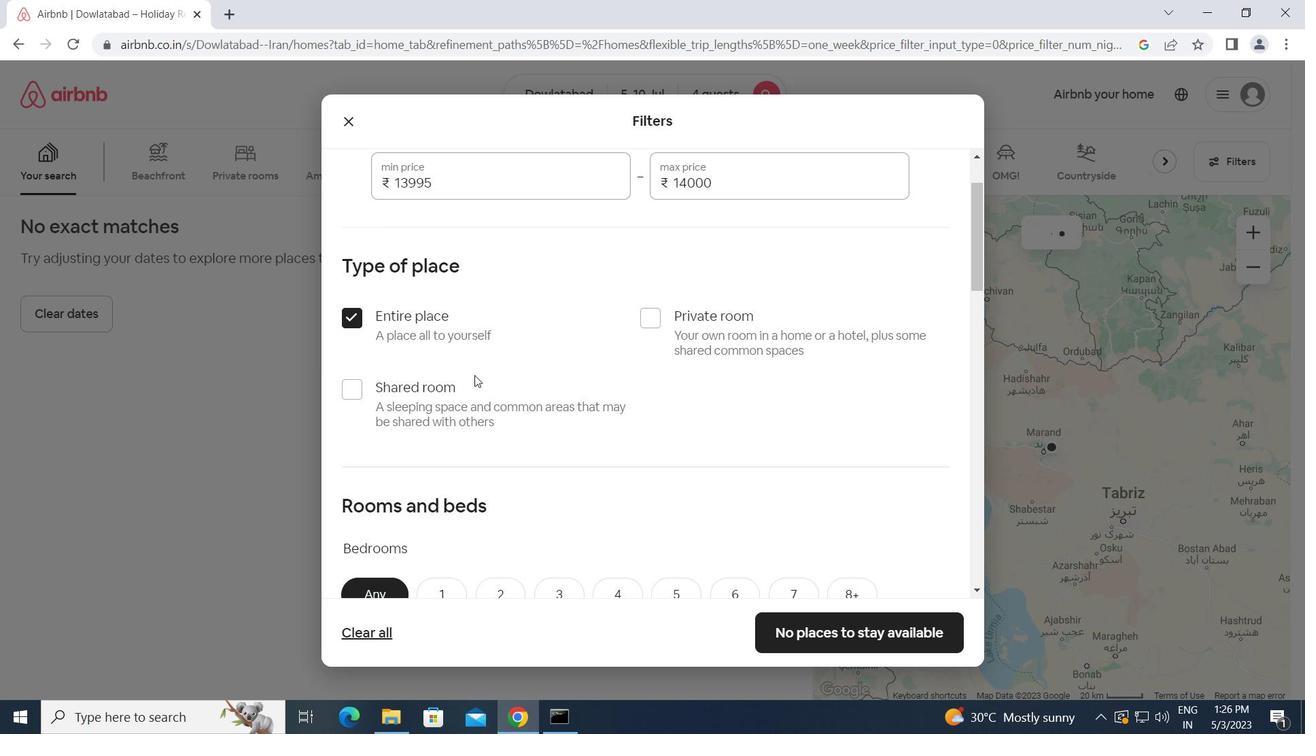 
Action: Mouse scrolled (476, 374) with delta (0, 0)
Screenshot: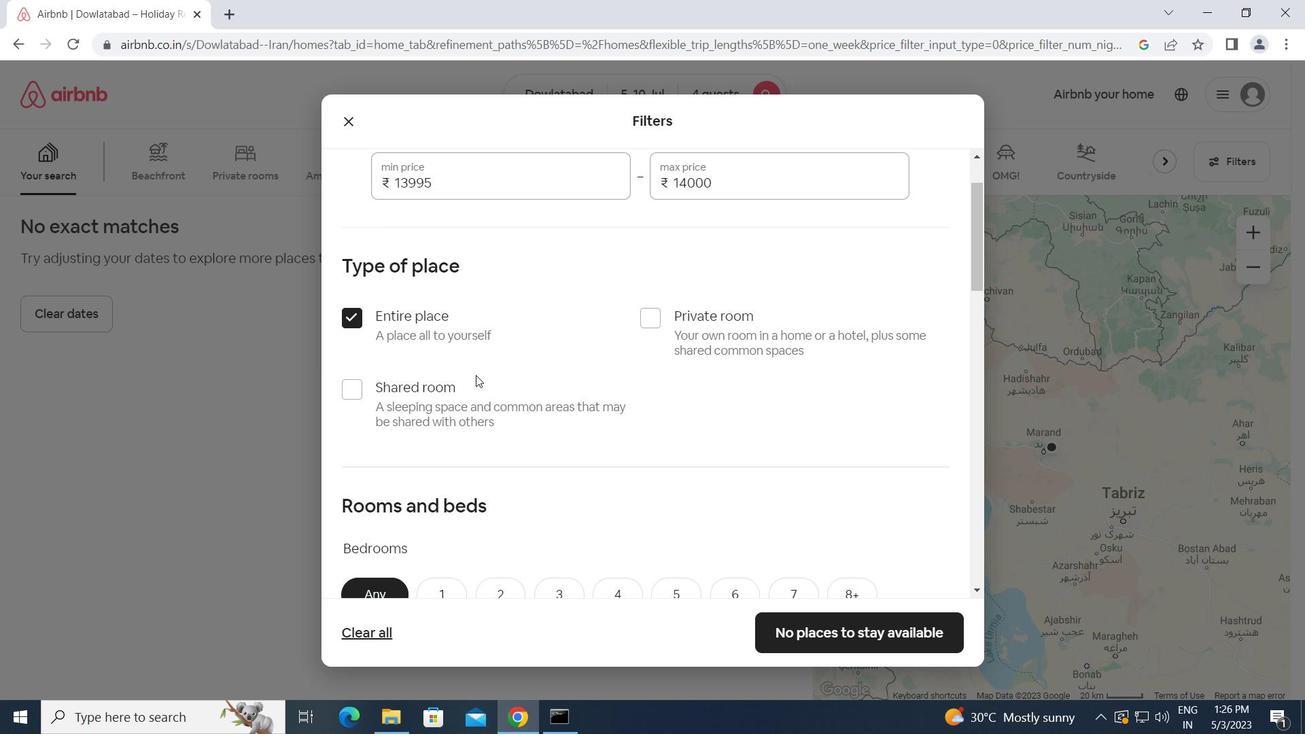 
Action: Mouse scrolled (476, 374) with delta (0, 0)
Screenshot: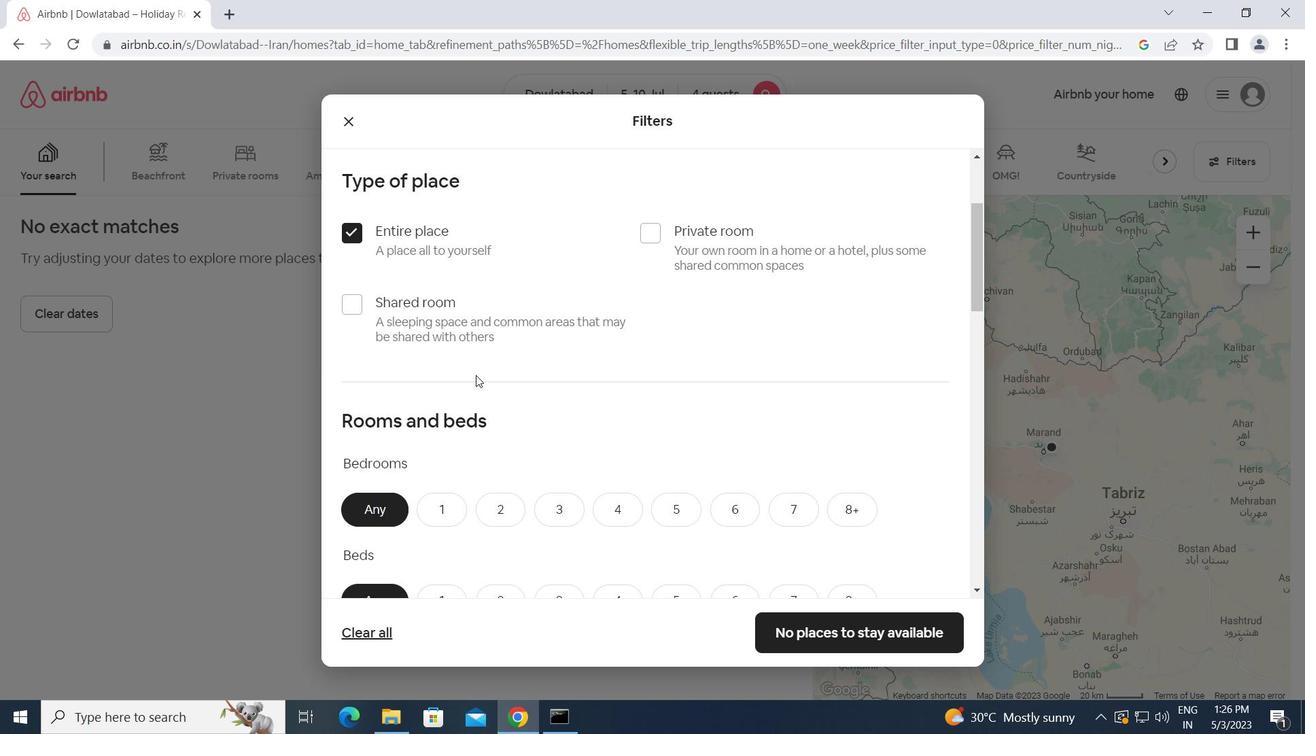 
Action: Mouse moved to (499, 420)
Screenshot: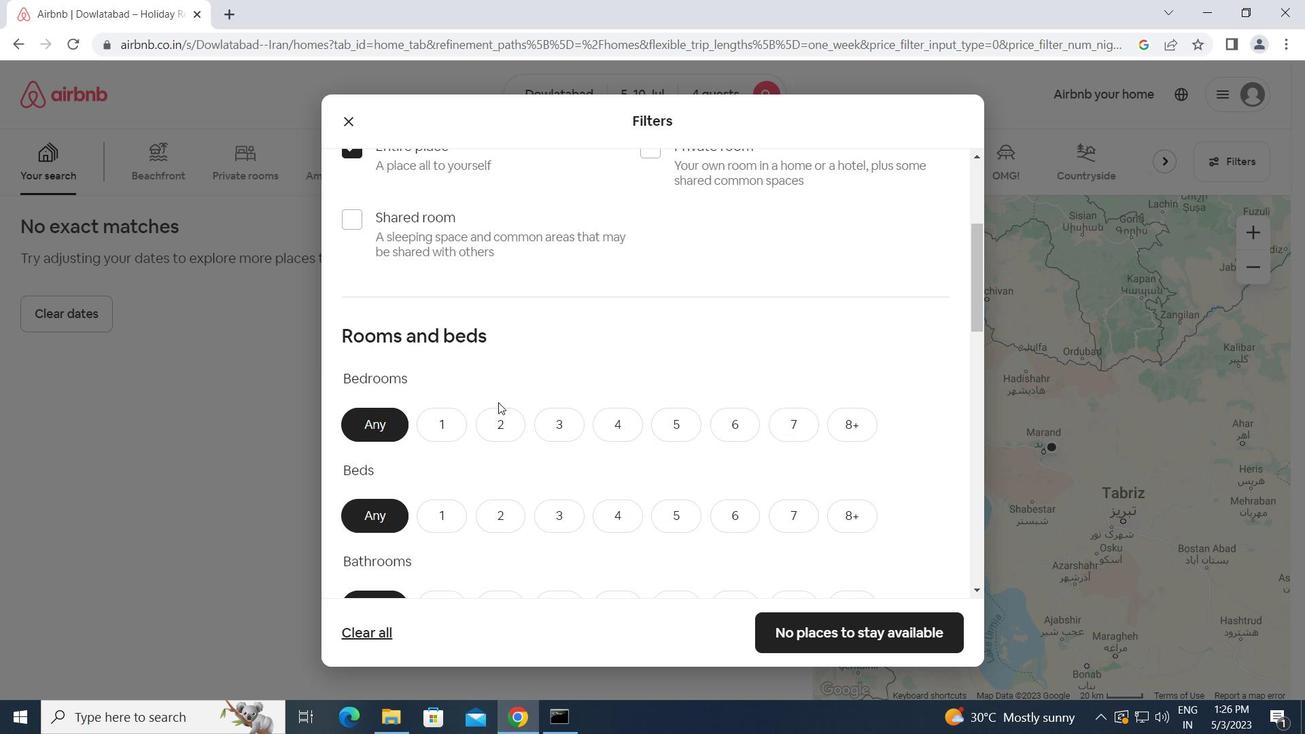 
Action: Mouse pressed left at (499, 420)
Screenshot: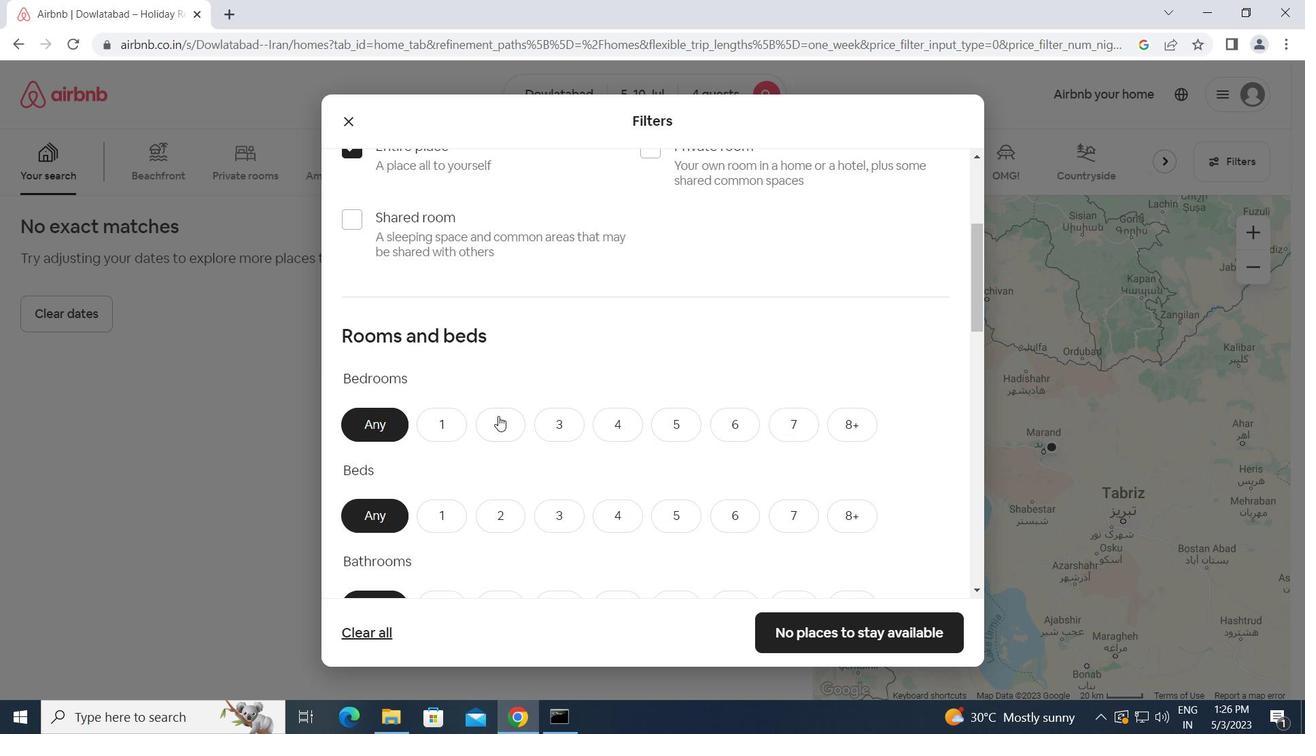 
Action: Mouse moved to (620, 516)
Screenshot: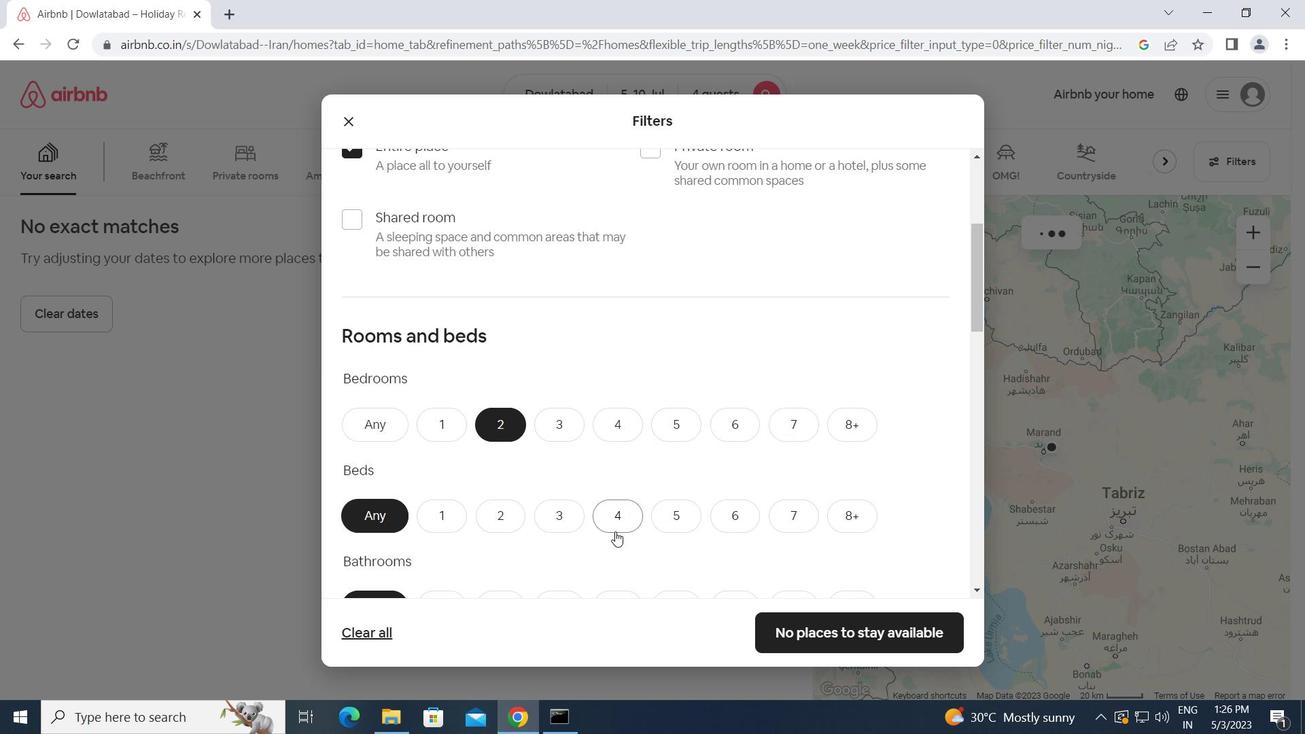 
Action: Mouse pressed left at (620, 516)
Screenshot: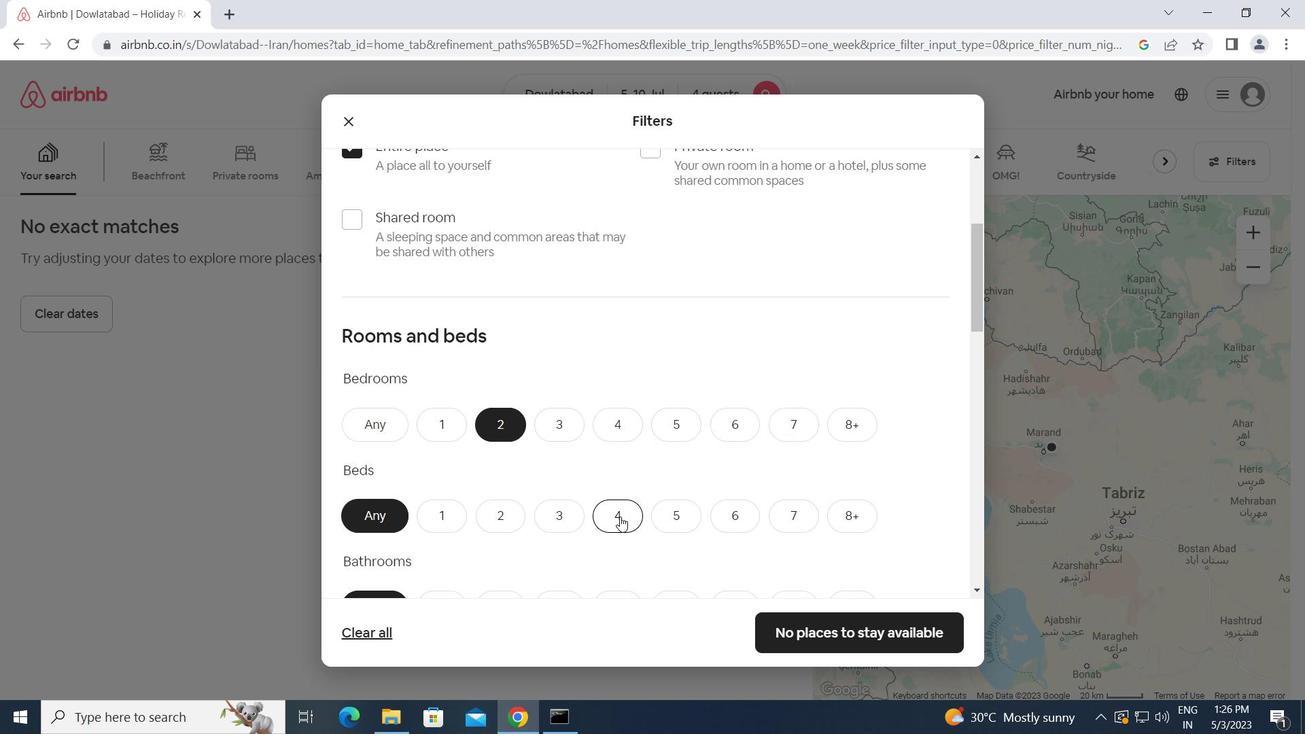 
Action: Mouse scrolled (620, 516) with delta (0, 0)
Screenshot: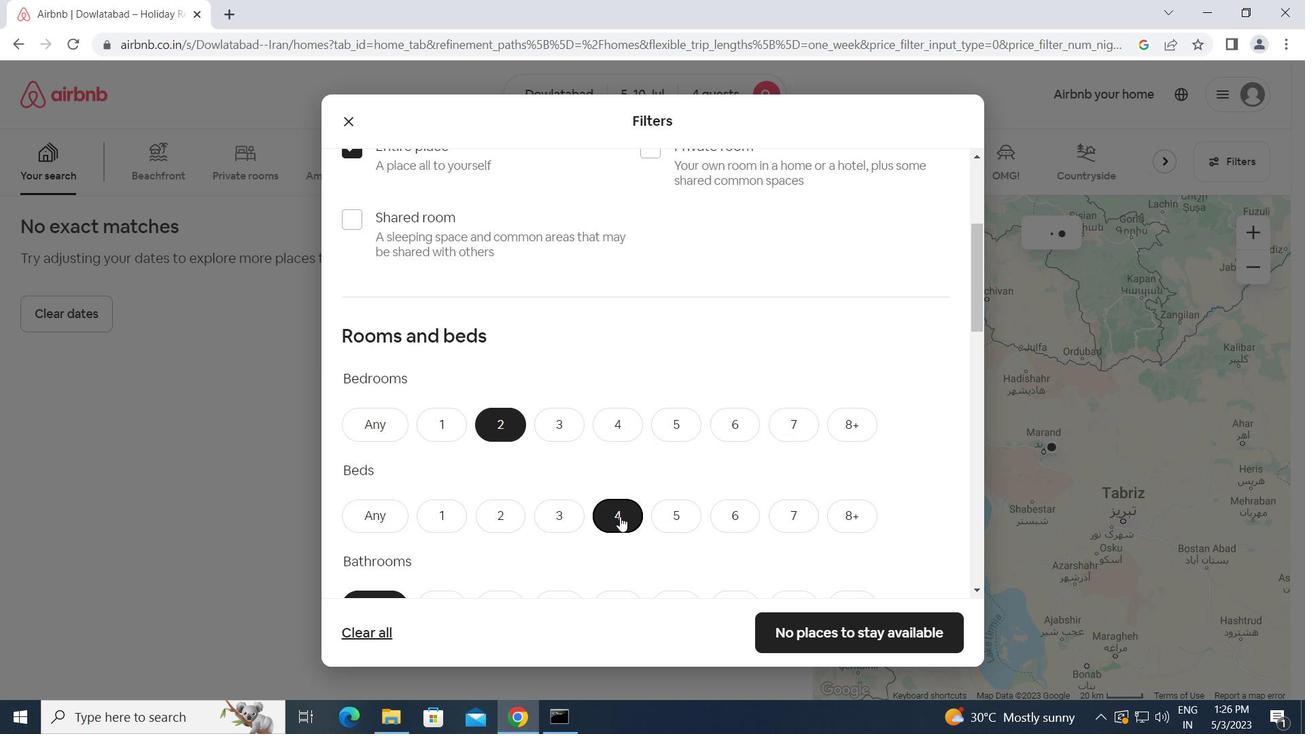 
Action: Mouse scrolled (620, 516) with delta (0, 0)
Screenshot: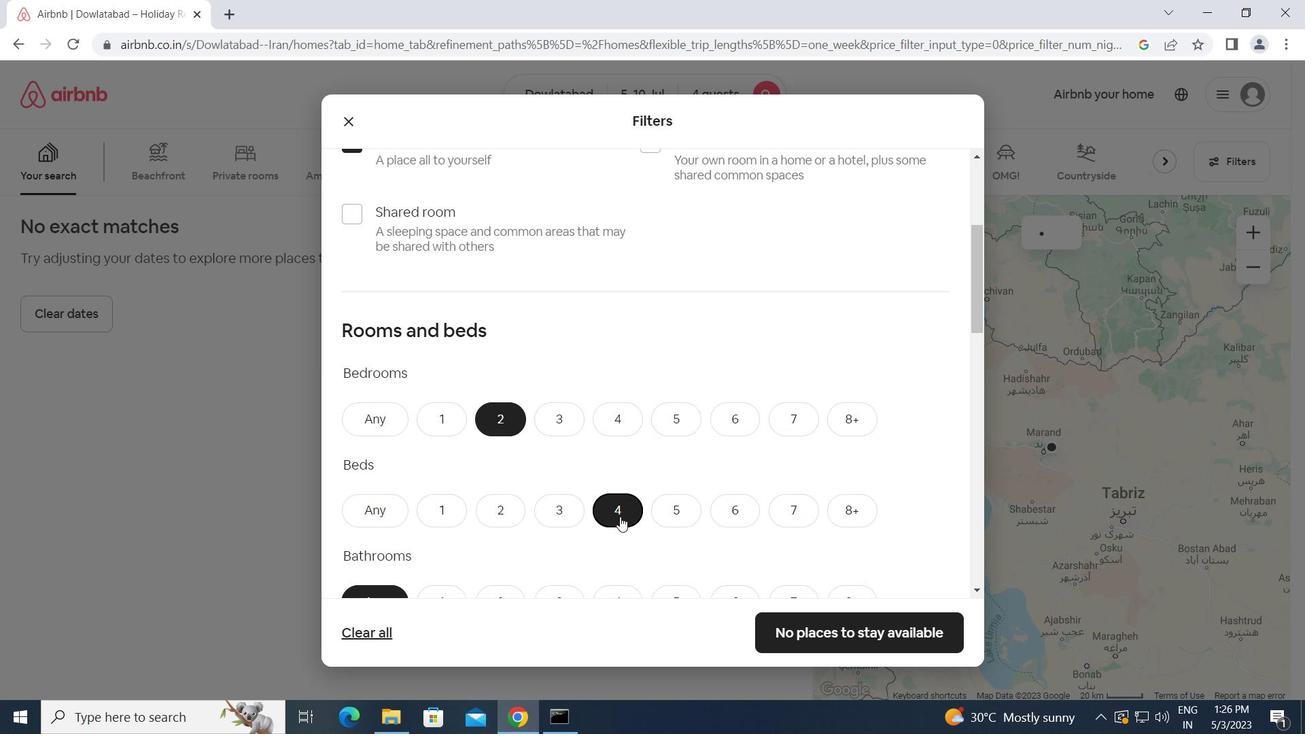 
Action: Mouse moved to (498, 446)
Screenshot: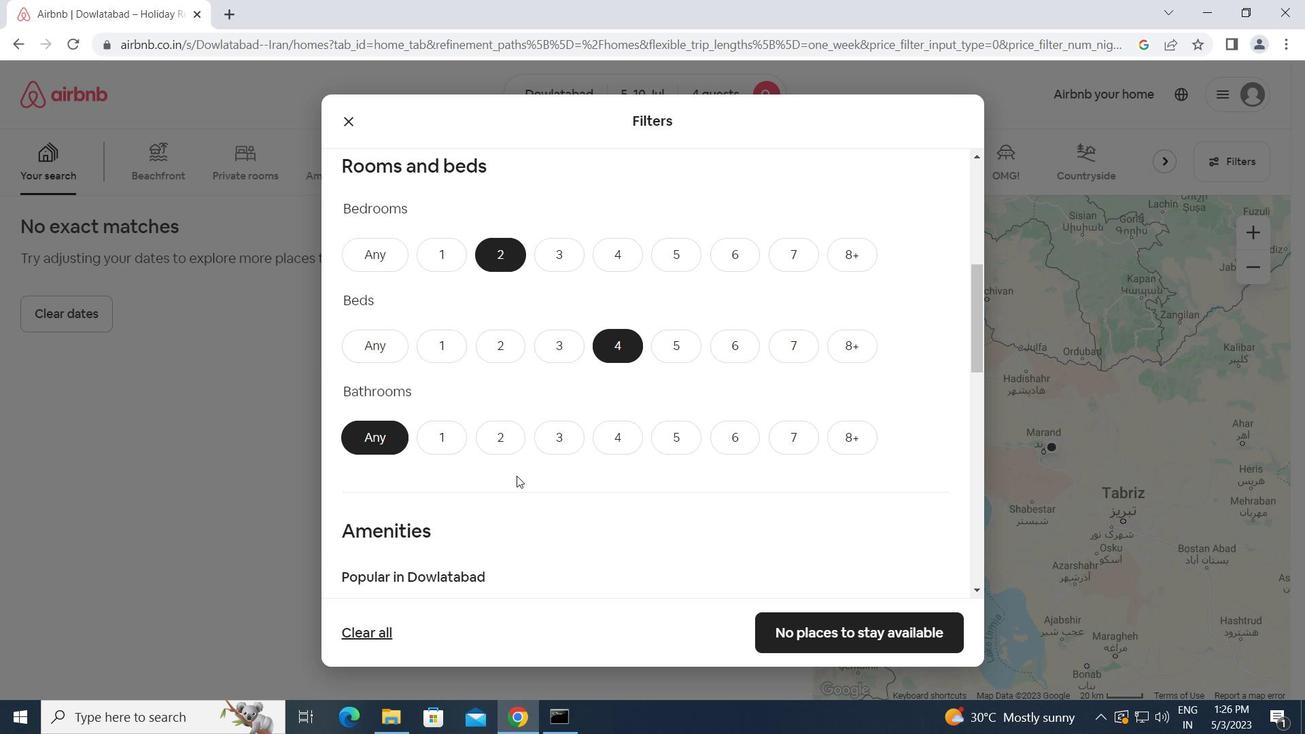 
Action: Mouse pressed left at (498, 446)
Screenshot: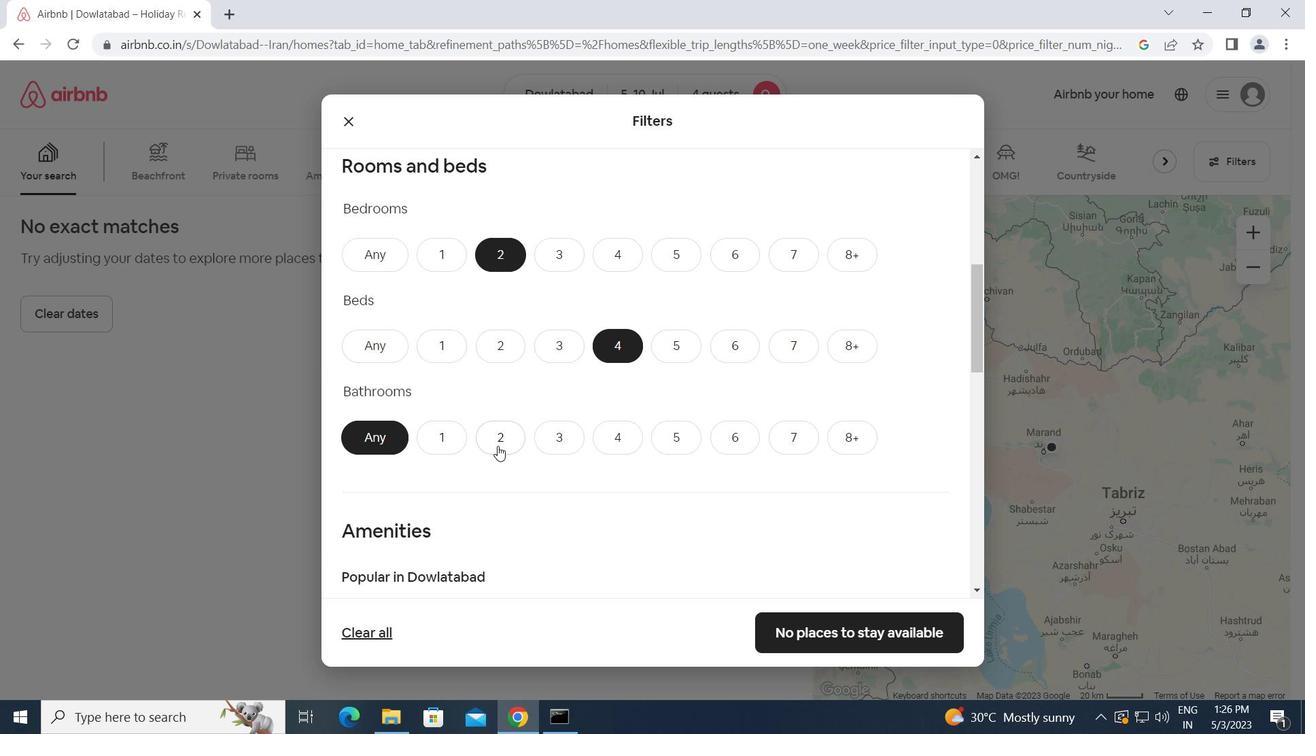 
Action: Mouse moved to (532, 478)
Screenshot: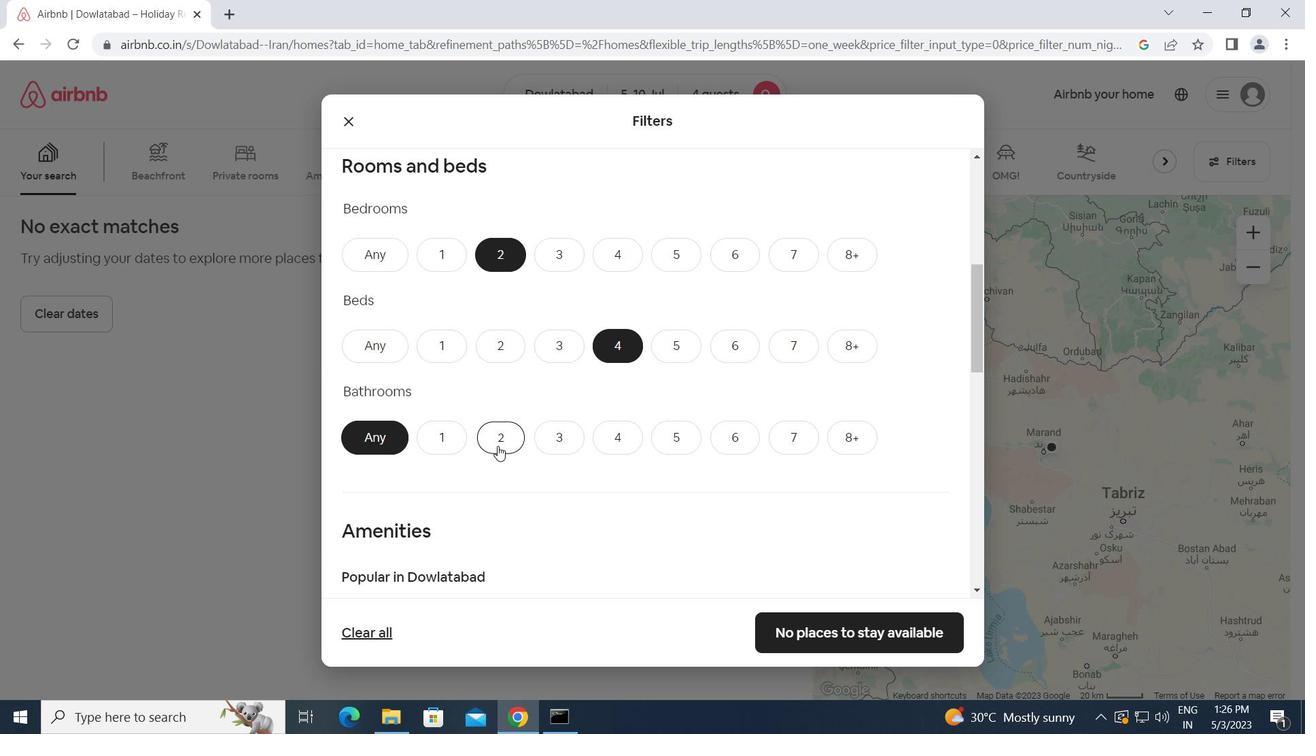 
Action: Mouse scrolled (532, 478) with delta (0, 0)
Screenshot: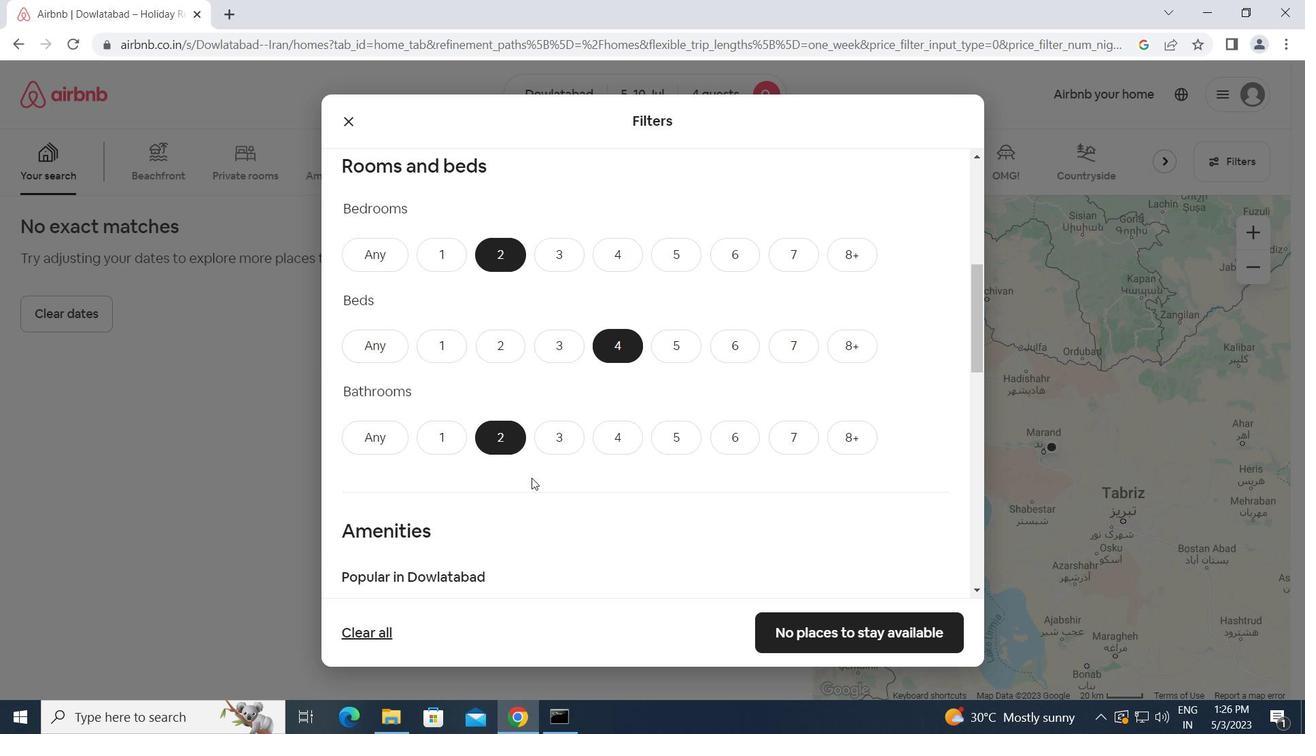 
Action: Mouse scrolled (532, 478) with delta (0, 0)
Screenshot: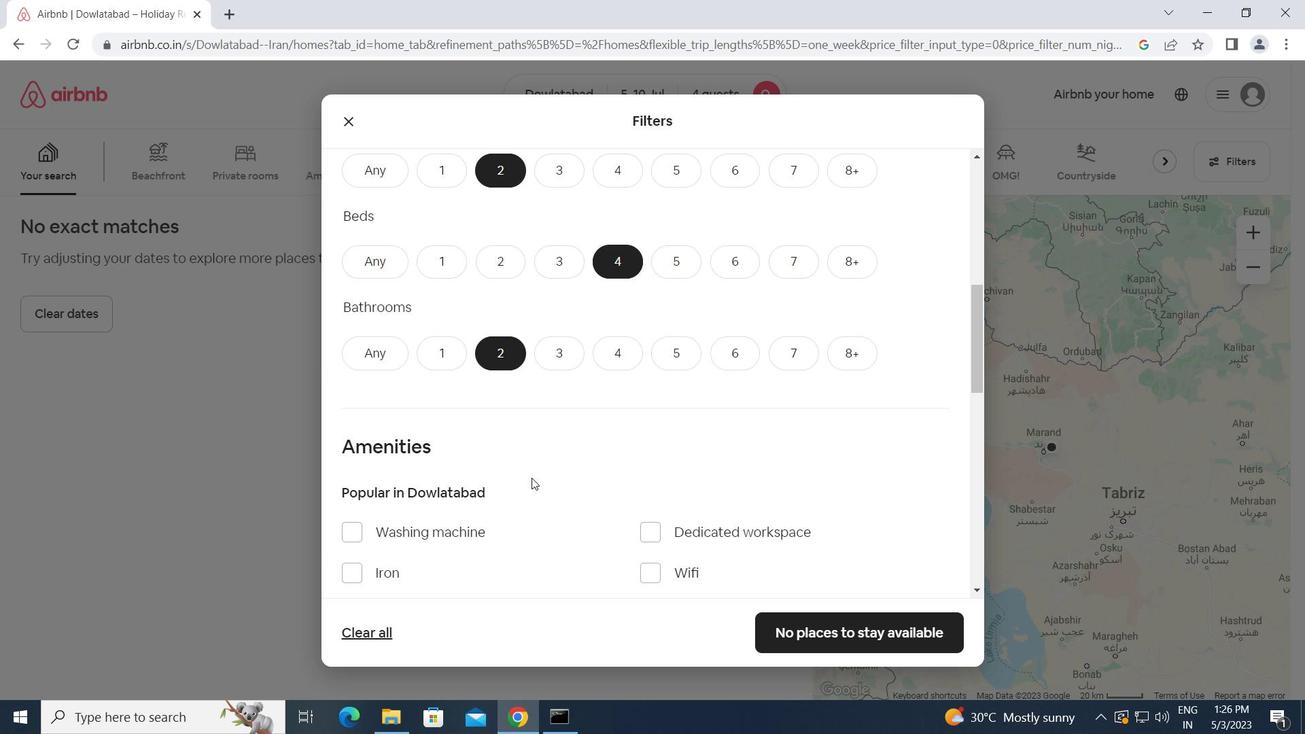 
Action: Mouse scrolled (532, 478) with delta (0, 0)
Screenshot: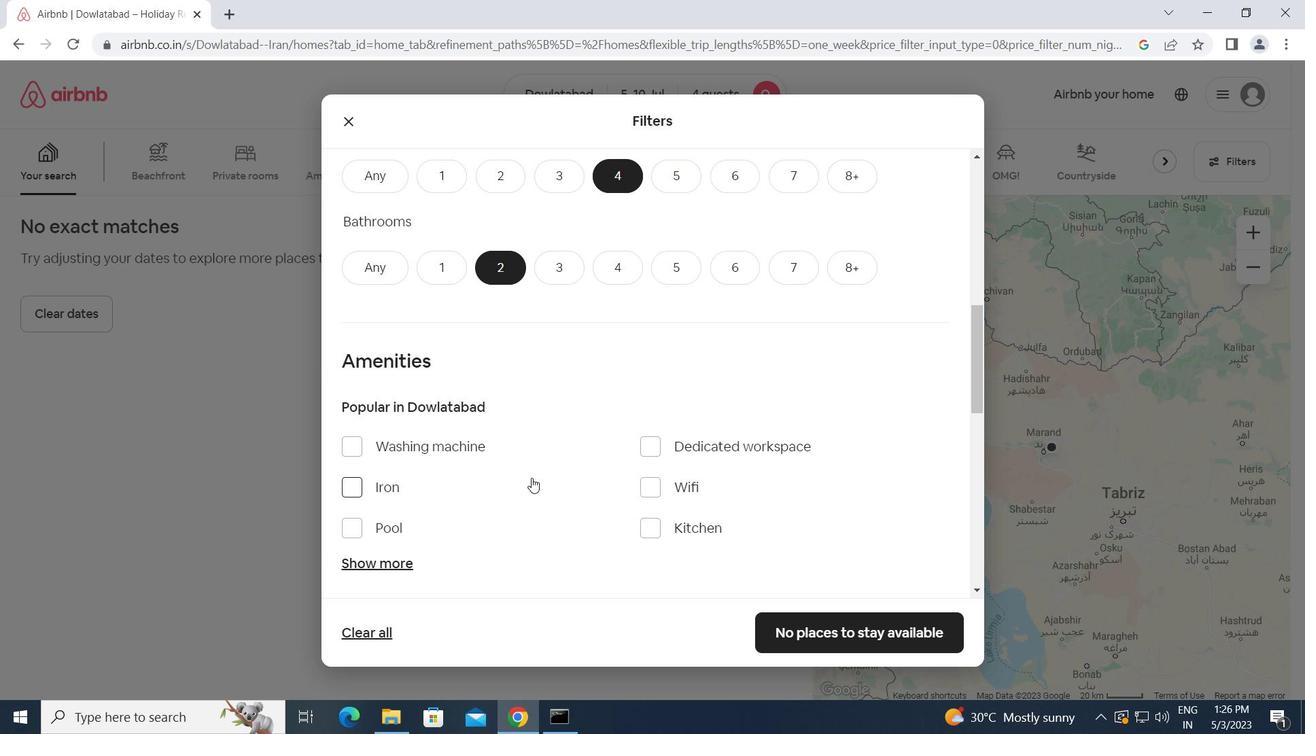
Action: Mouse scrolled (532, 478) with delta (0, 0)
Screenshot: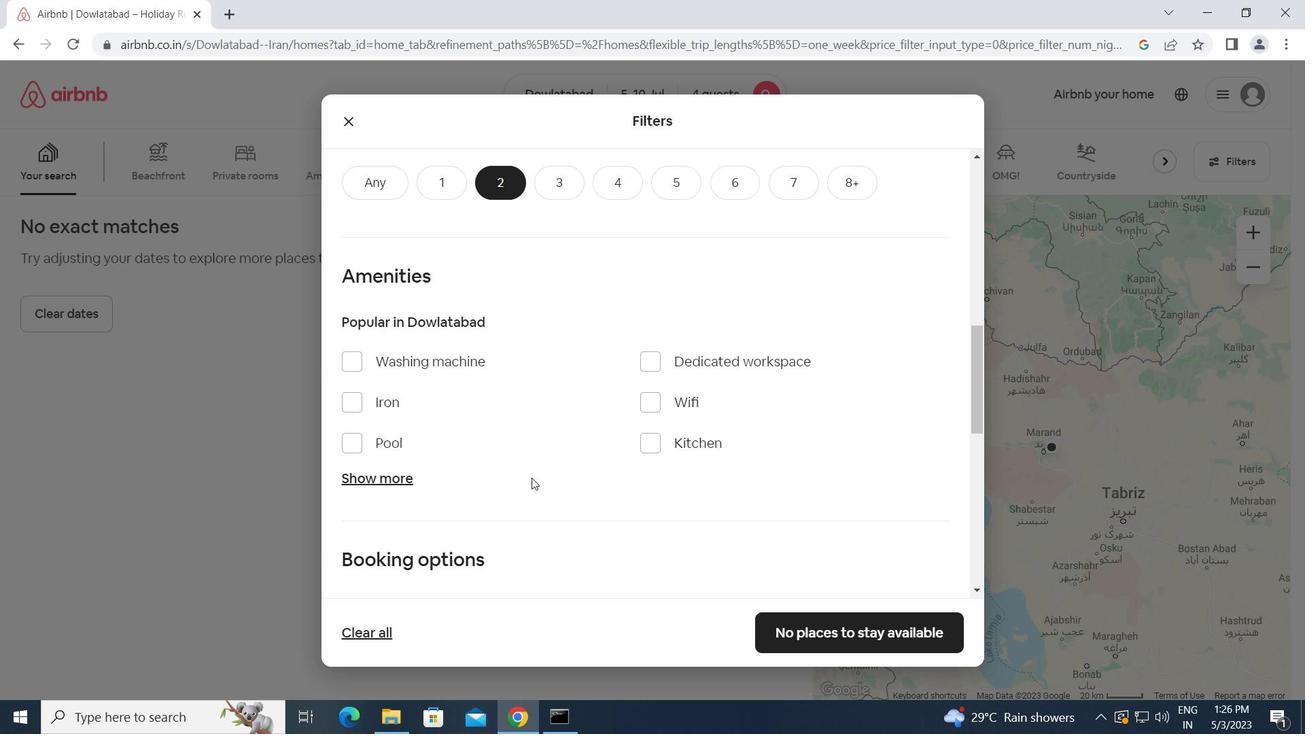 
Action: Mouse scrolled (532, 478) with delta (0, 0)
Screenshot: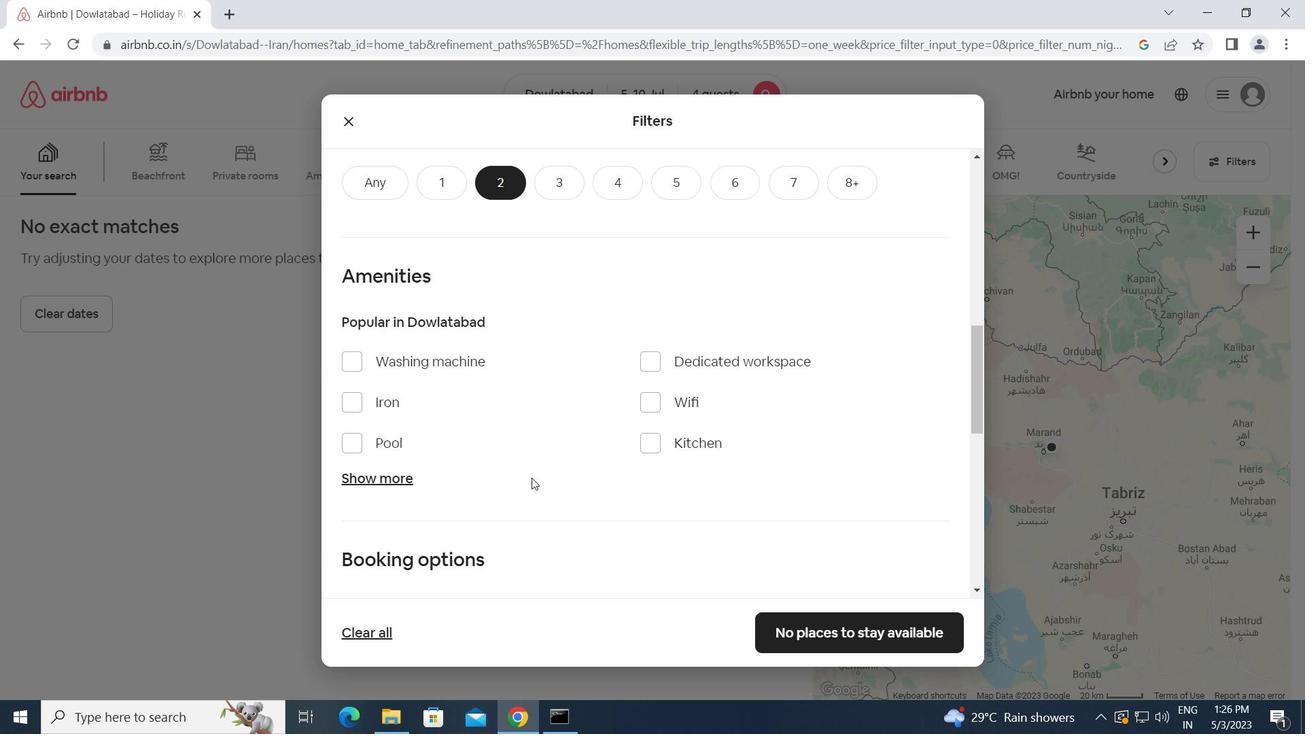
Action: Mouse scrolled (532, 478) with delta (0, 0)
Screenshot: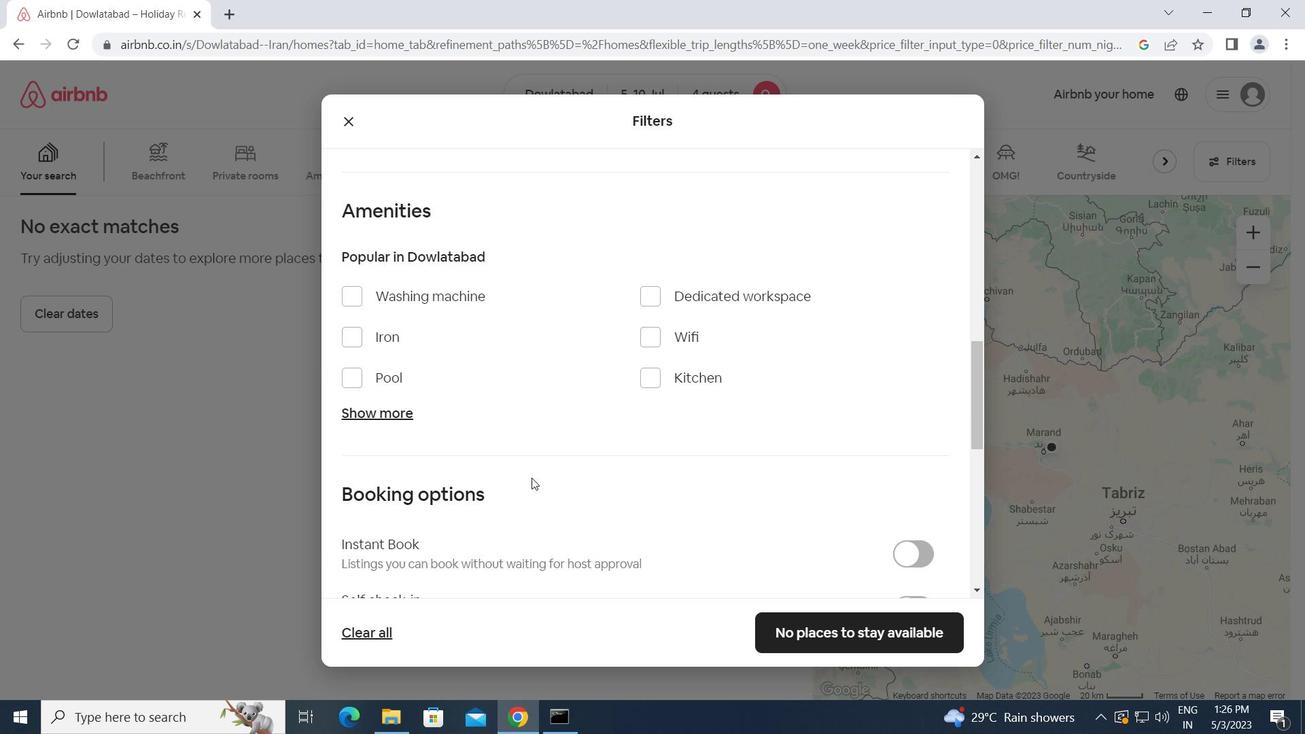 
Action: Mouse moved to (921, 425)
Screenshot: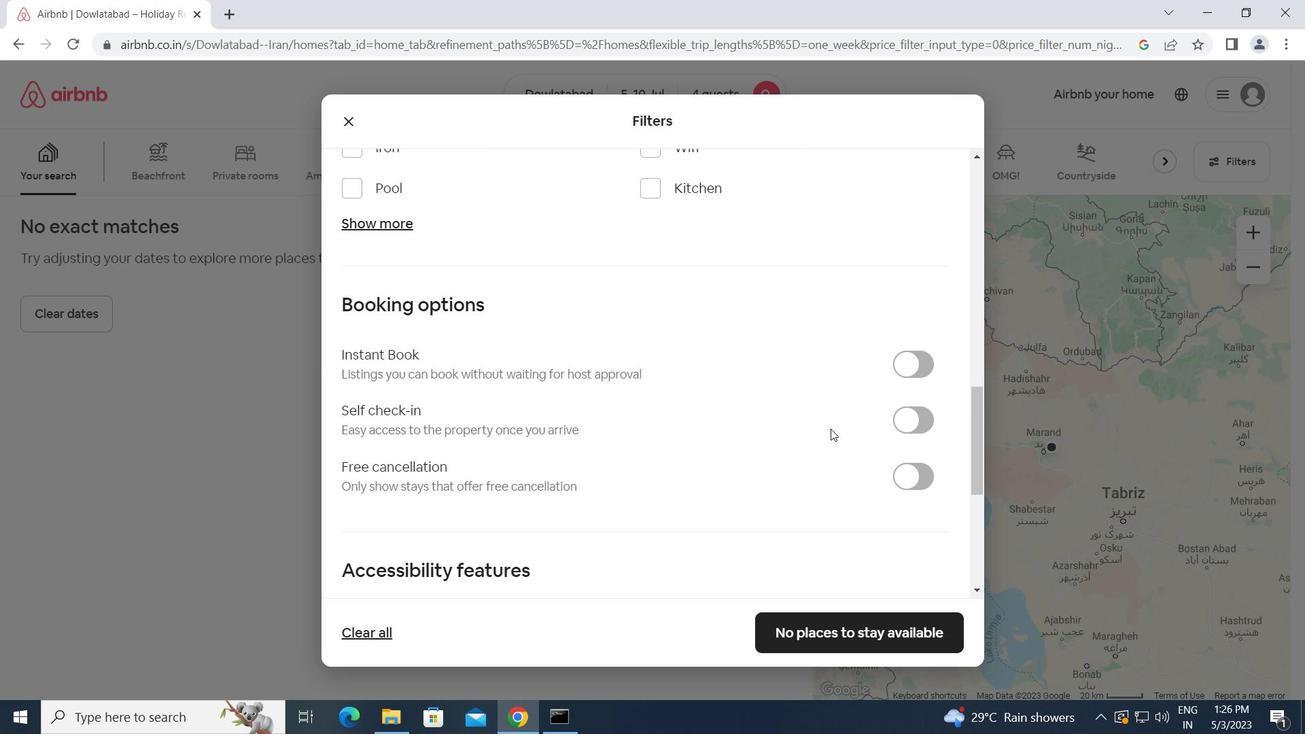 
Action: Mouse pressed left at (921, 425)
Screenshot: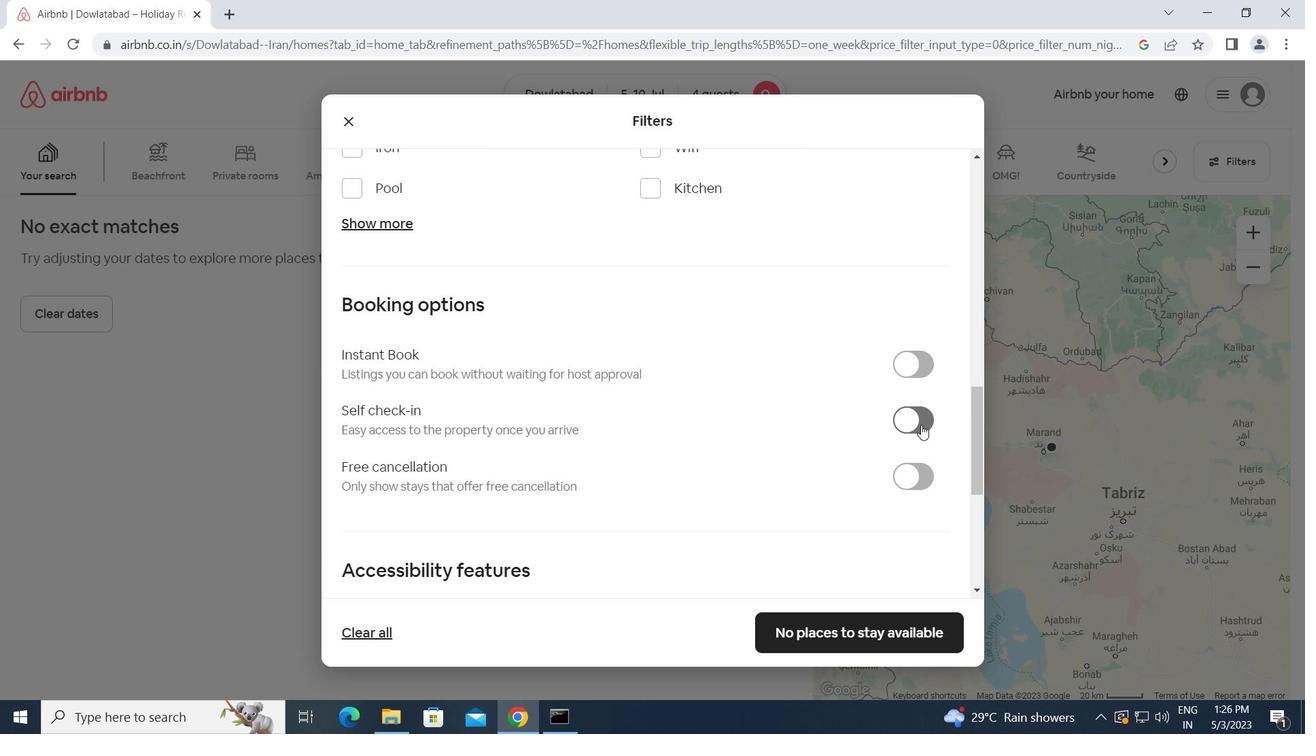 
Action: Mouse moved to (697, 488)
Screenshot: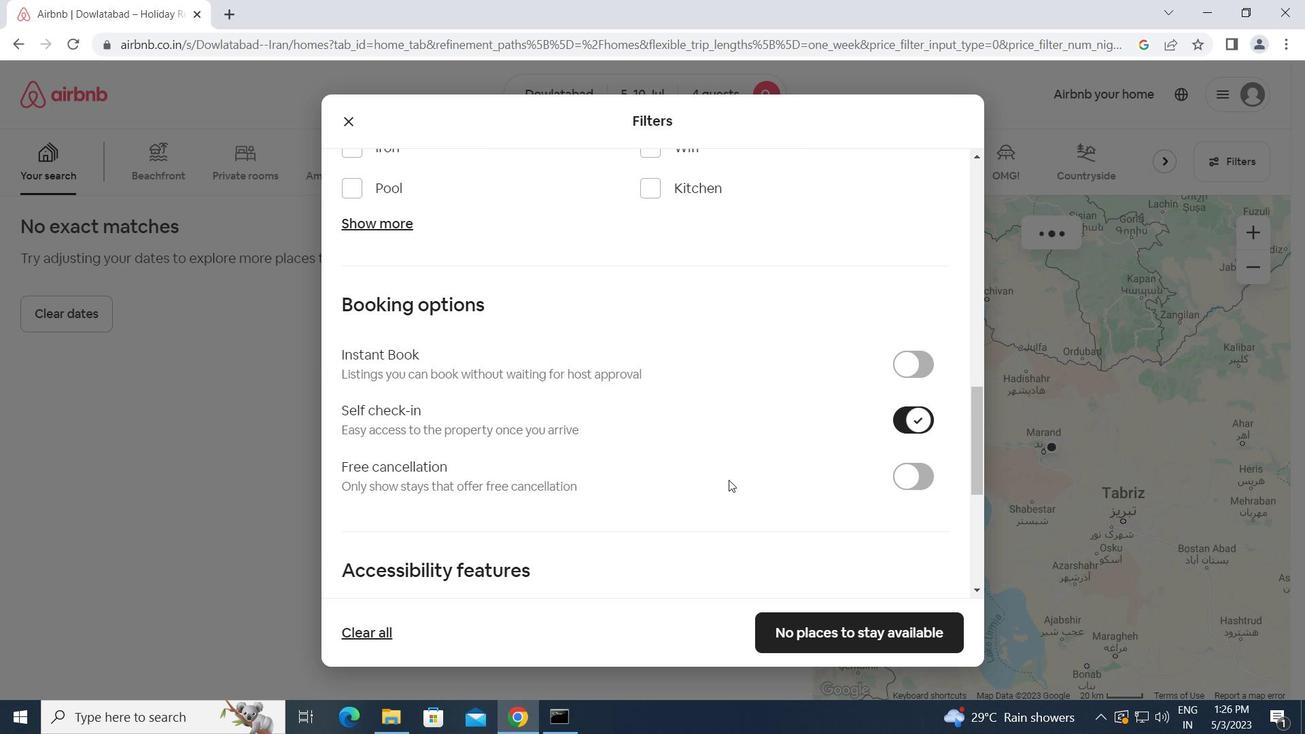 
Action: Mouse scrolled (697, 487) with delta (0, 0)
Screenshot: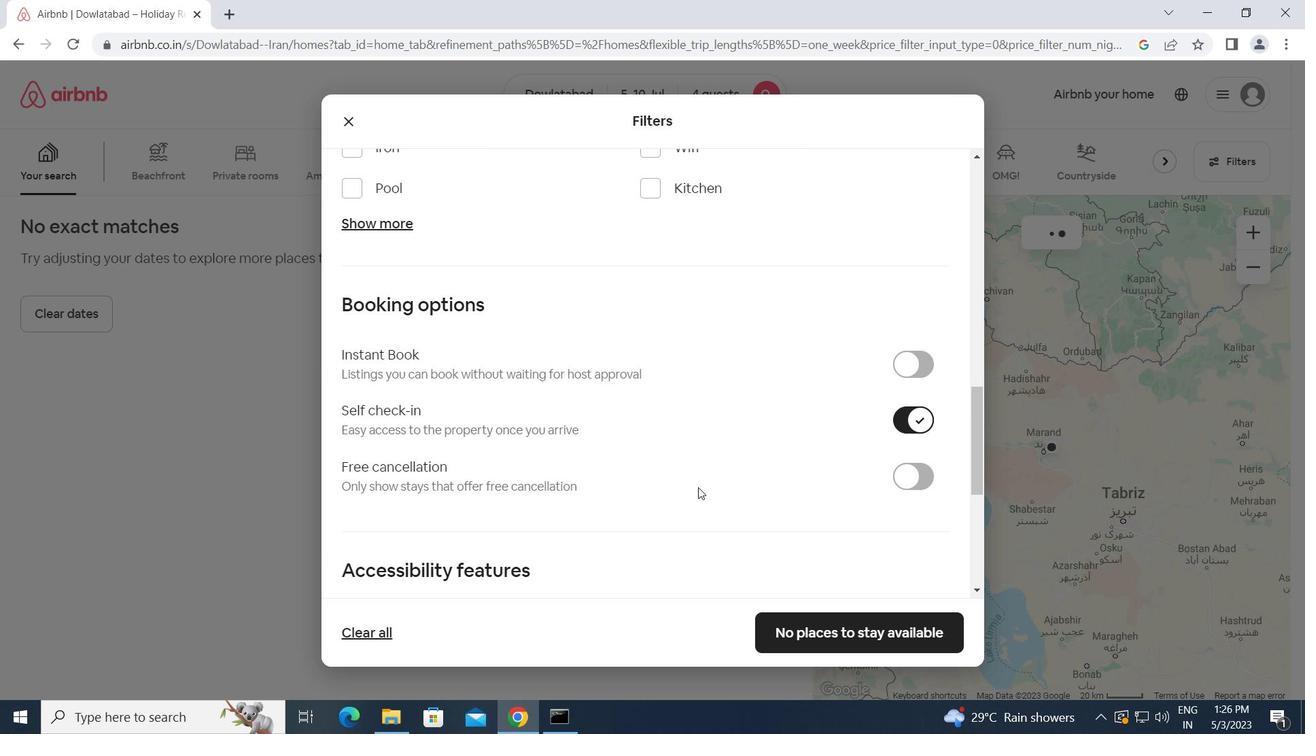 
Action: Mouse scrolled (697, 487) with delta (0, 0)
Screenshot: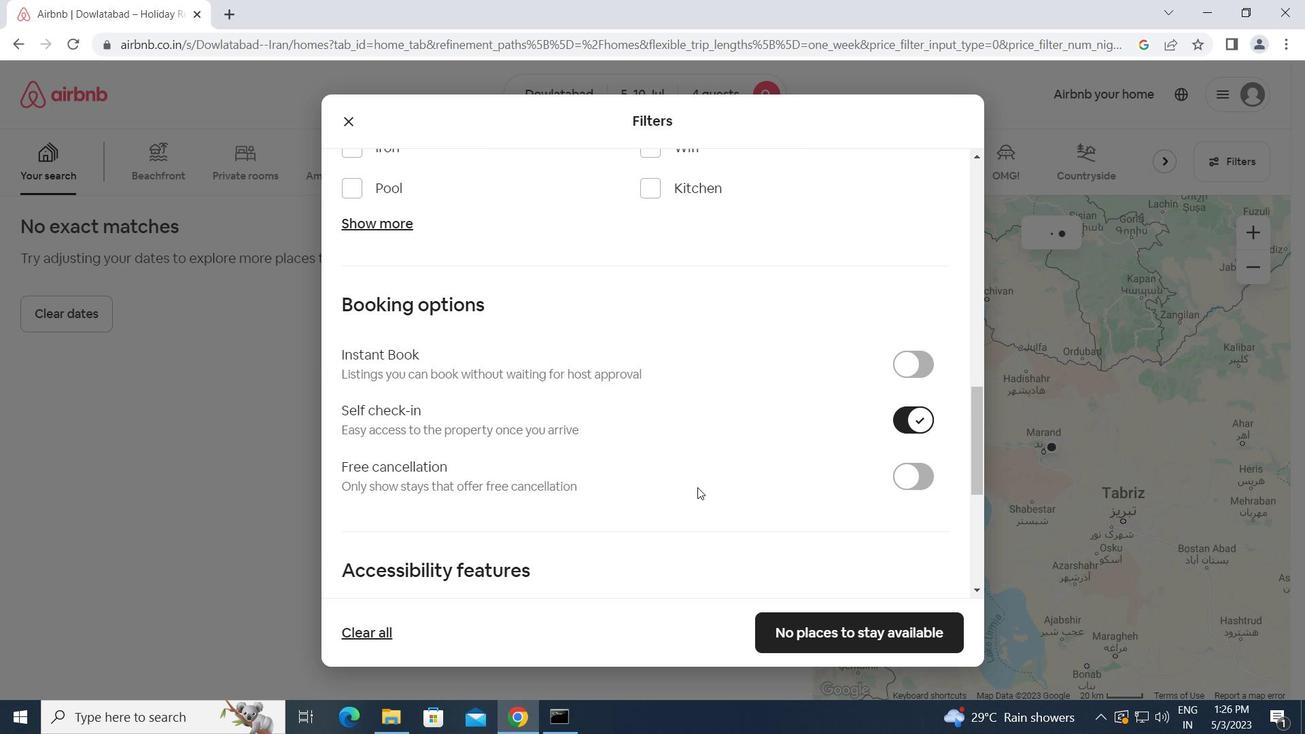 
Action: Mouse scrolled (697, 487) with delta (0, 0)
Screenshot: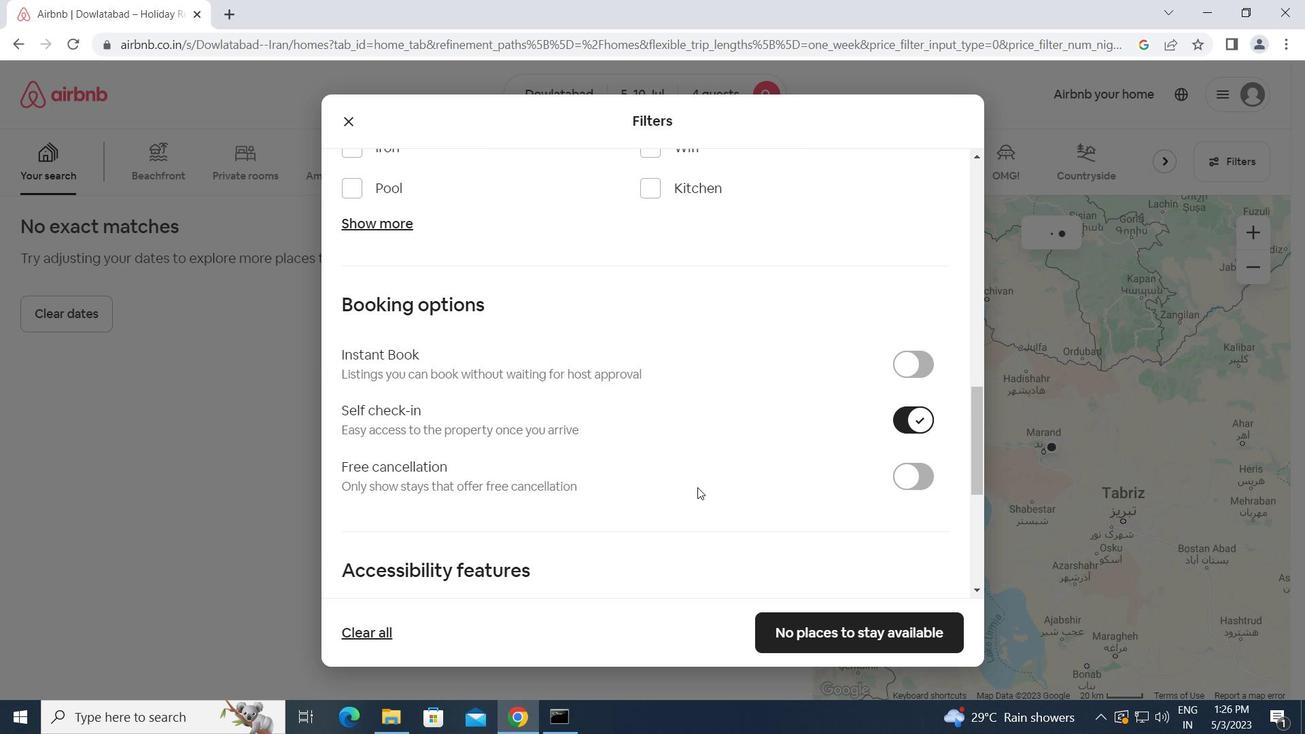 
Action: Mouse scrolled (697, 487) with delta (0, 0)
Screenshot: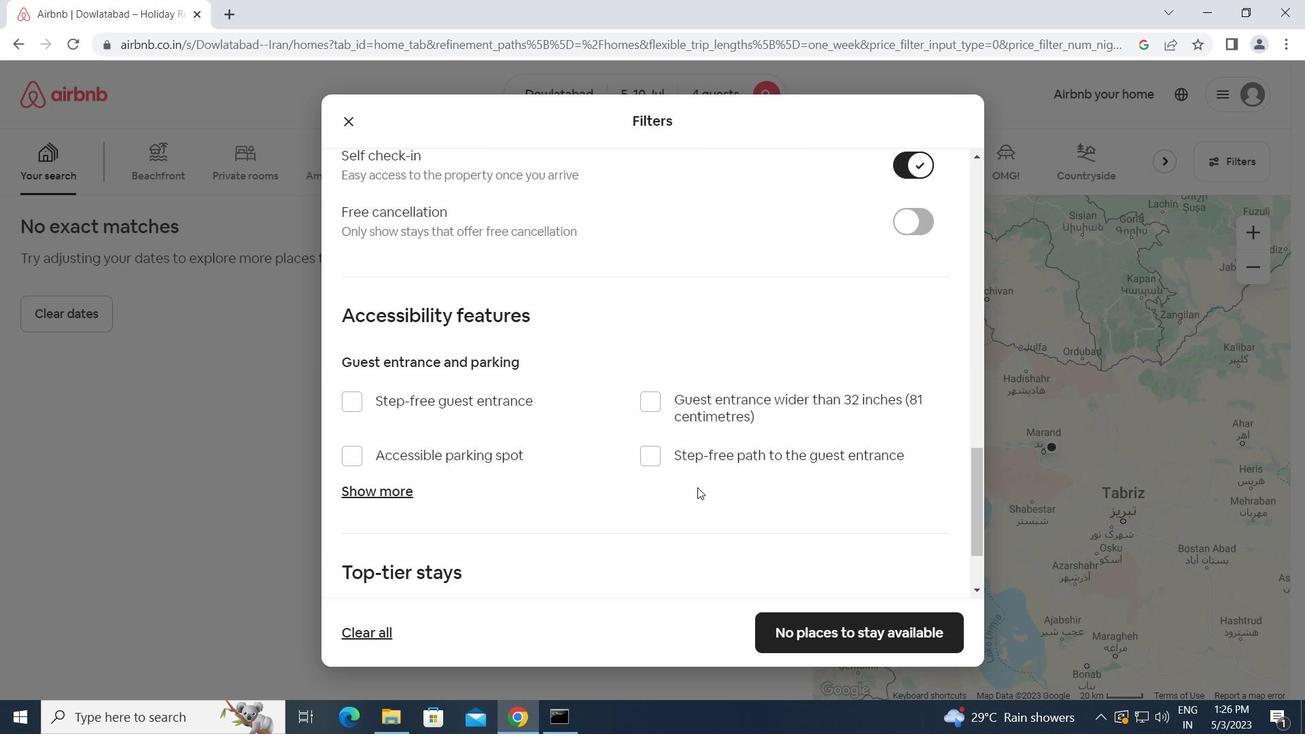 
Action: Mouse scrolled (697, 487) with delta (0, 0)
Screenshot: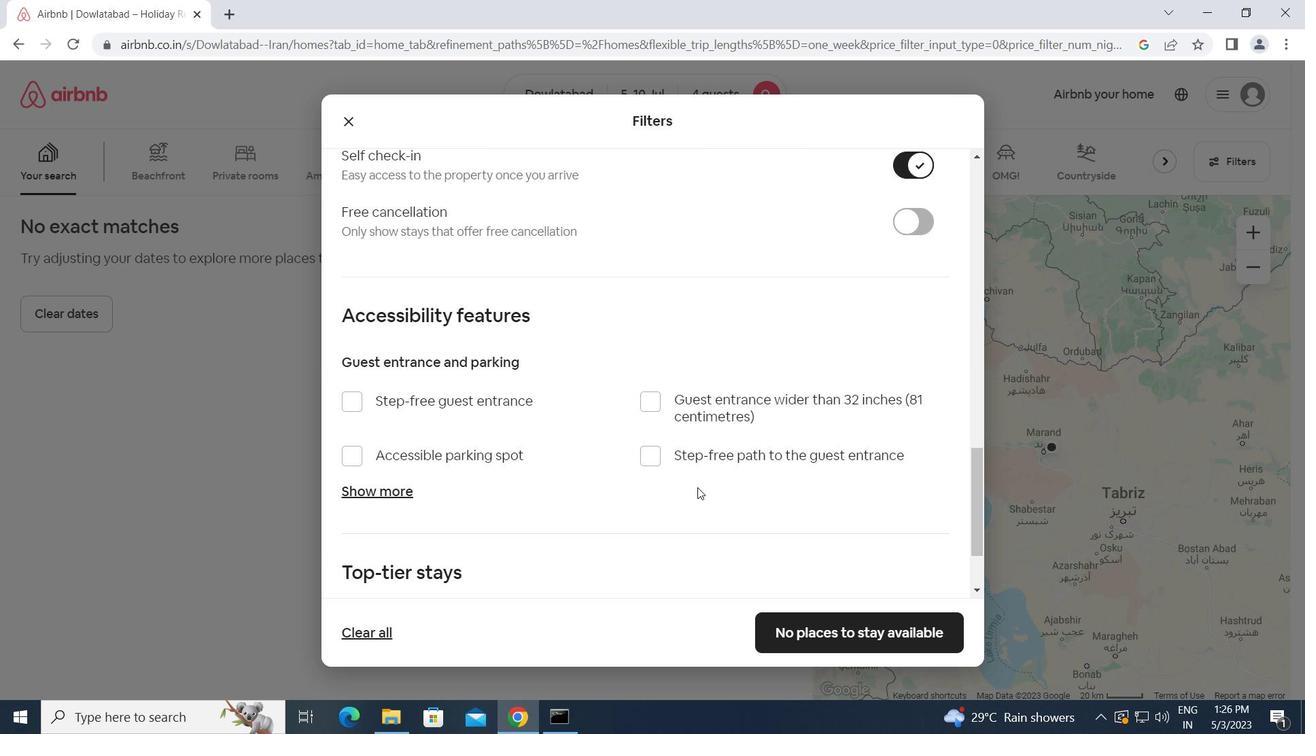 
Action: Mouse scrolled (697, 487) with delta (0, 0)
Screenshot: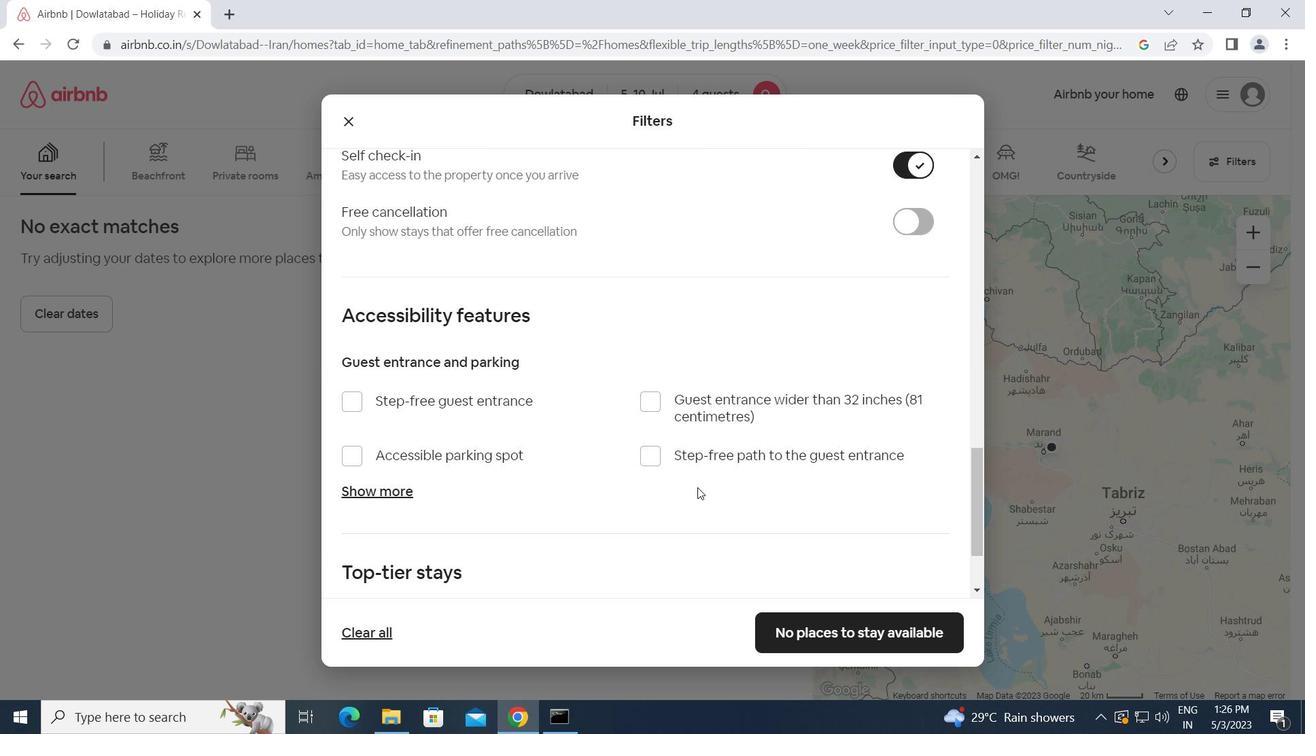 
Action: Mouse scrolled (697, 487) with delta (0, 0)
Screenshot: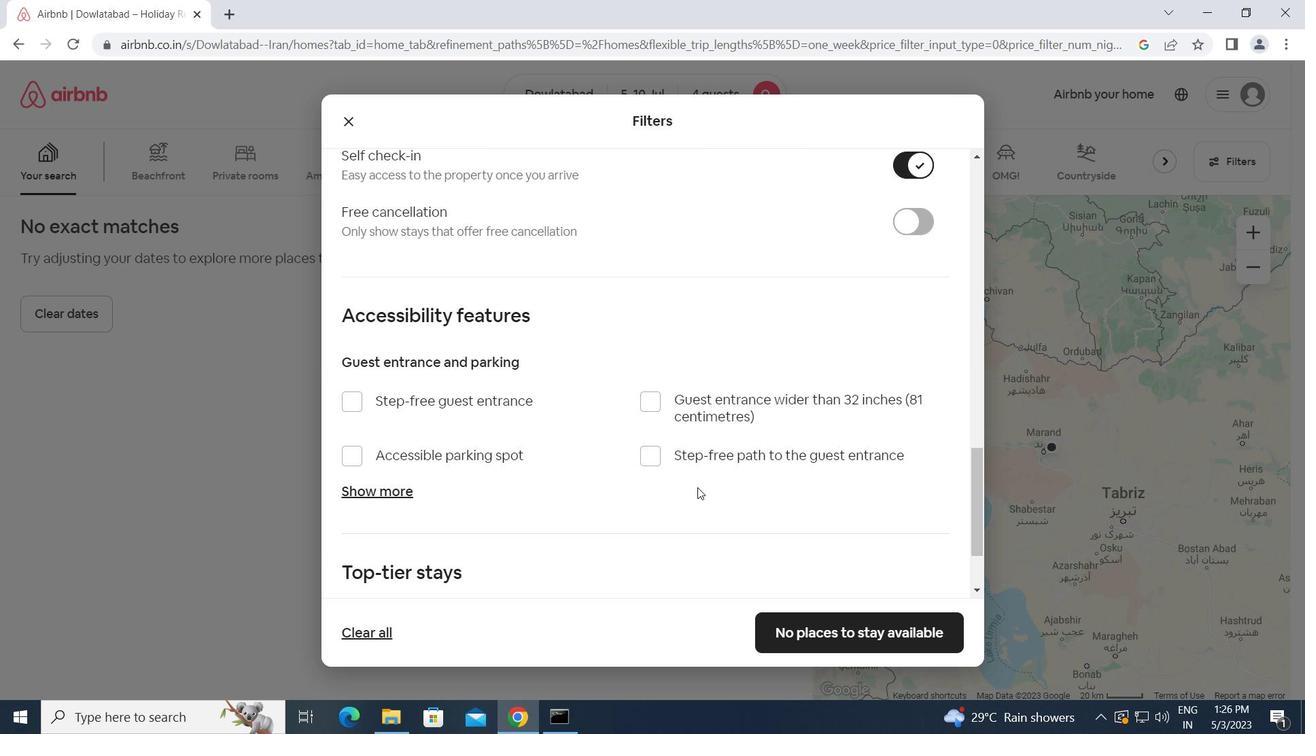 
Action: Mouse scrolled (697, 487) with delta (0, 0)
Screenshot: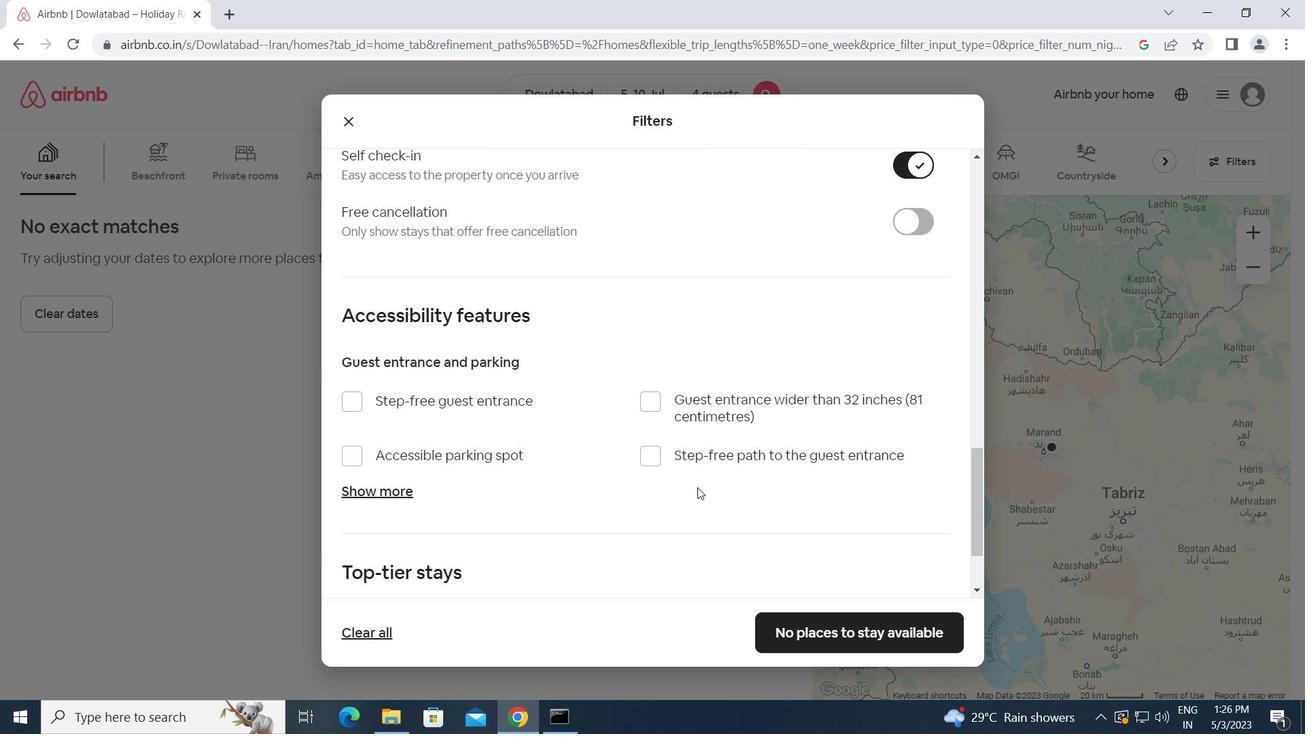 
Action: Mouse scrolled (697, 487) with delta (0, 0)
Screenshot: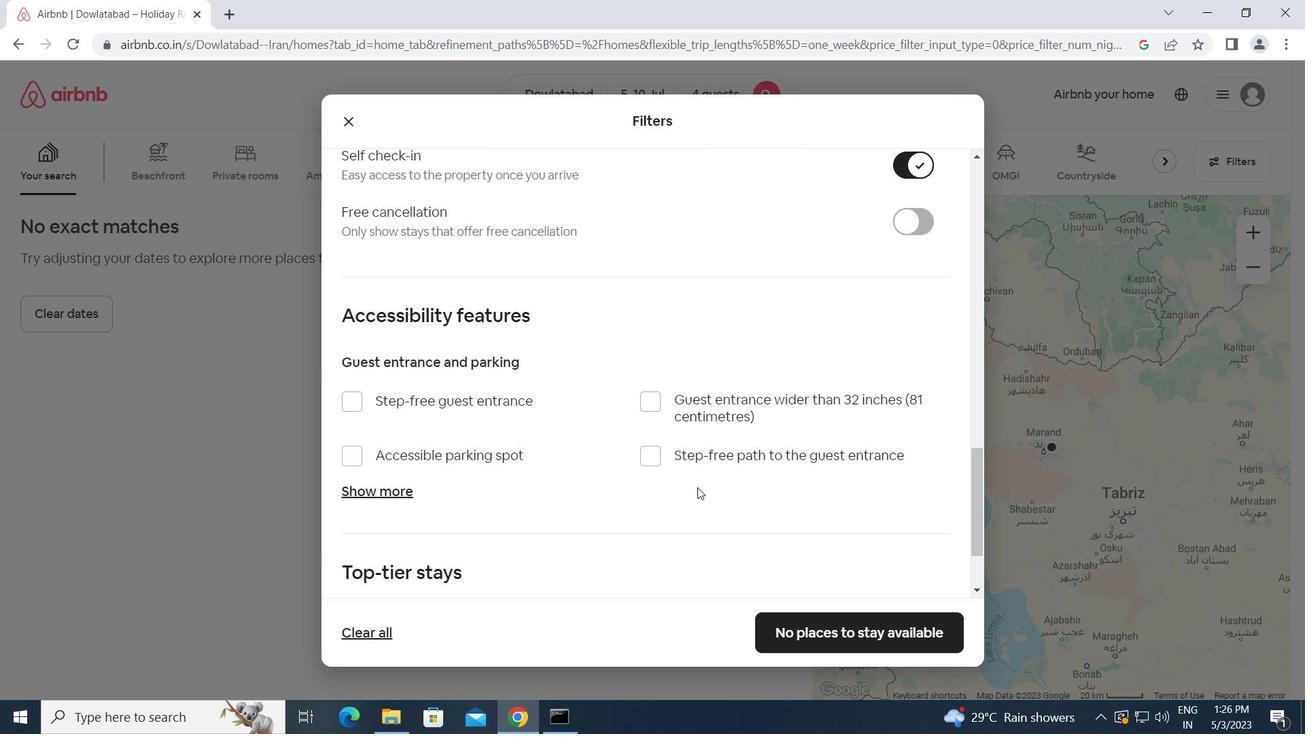 
Action: Mouse moved to (758, 555)
Screenshot: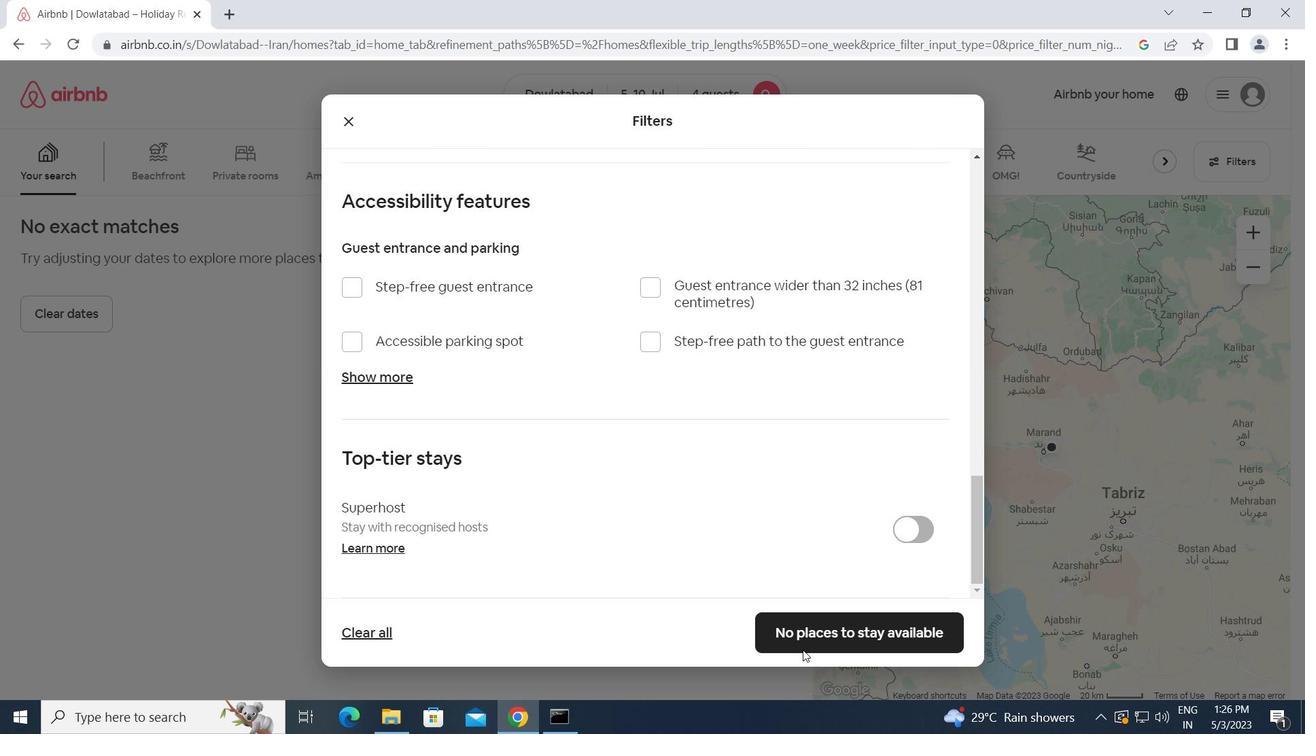 
Action: Mouse scrolled (758, 555) with delta (0, 0)
Screenshot: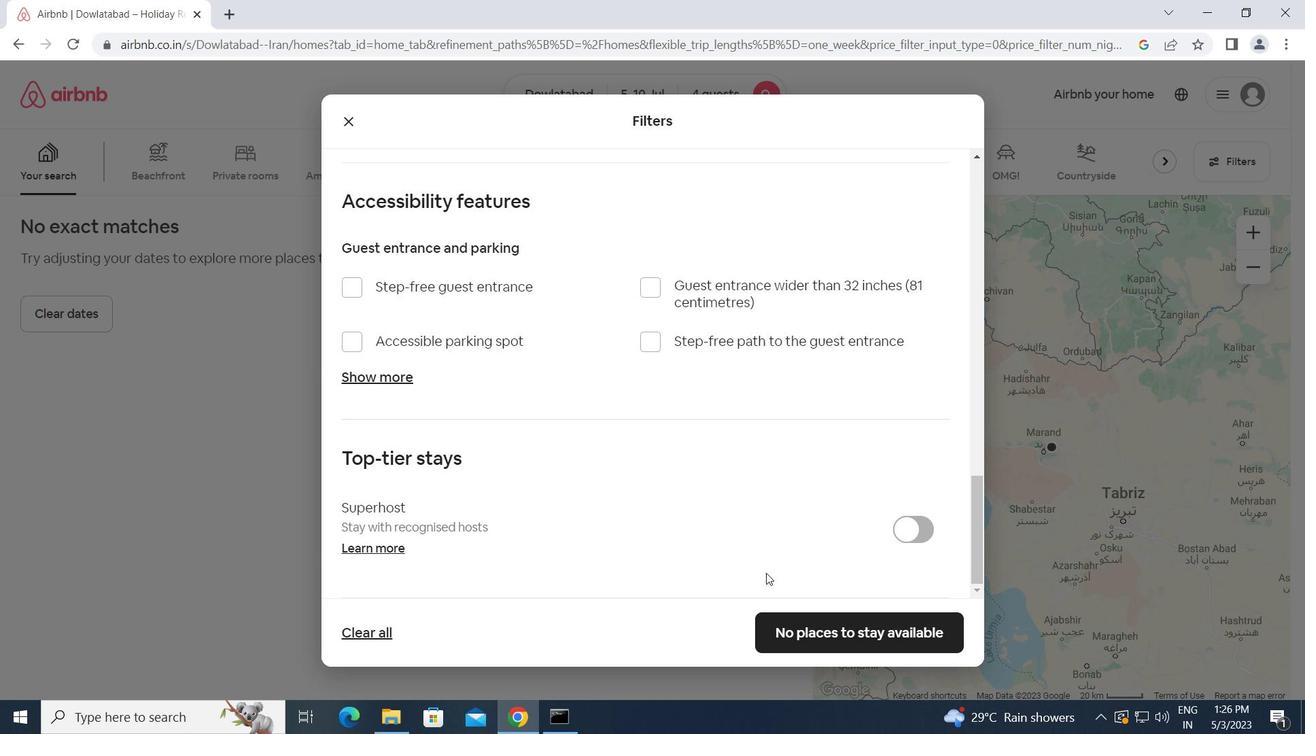 
Action: Mouse scrolled (758, 555) with delta (0, 0)
Screenshot: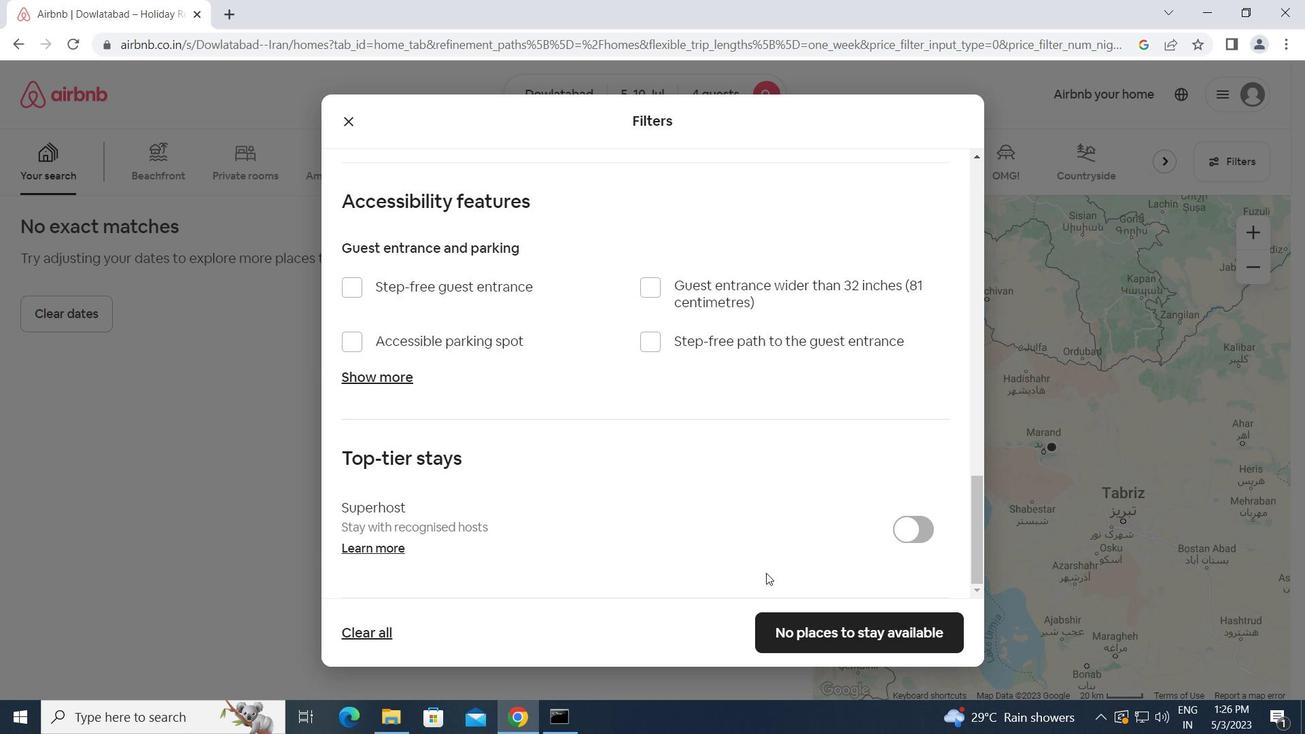 
Action: Mouse scrolled (758, 555) with delta (0, 0)
Screenshot: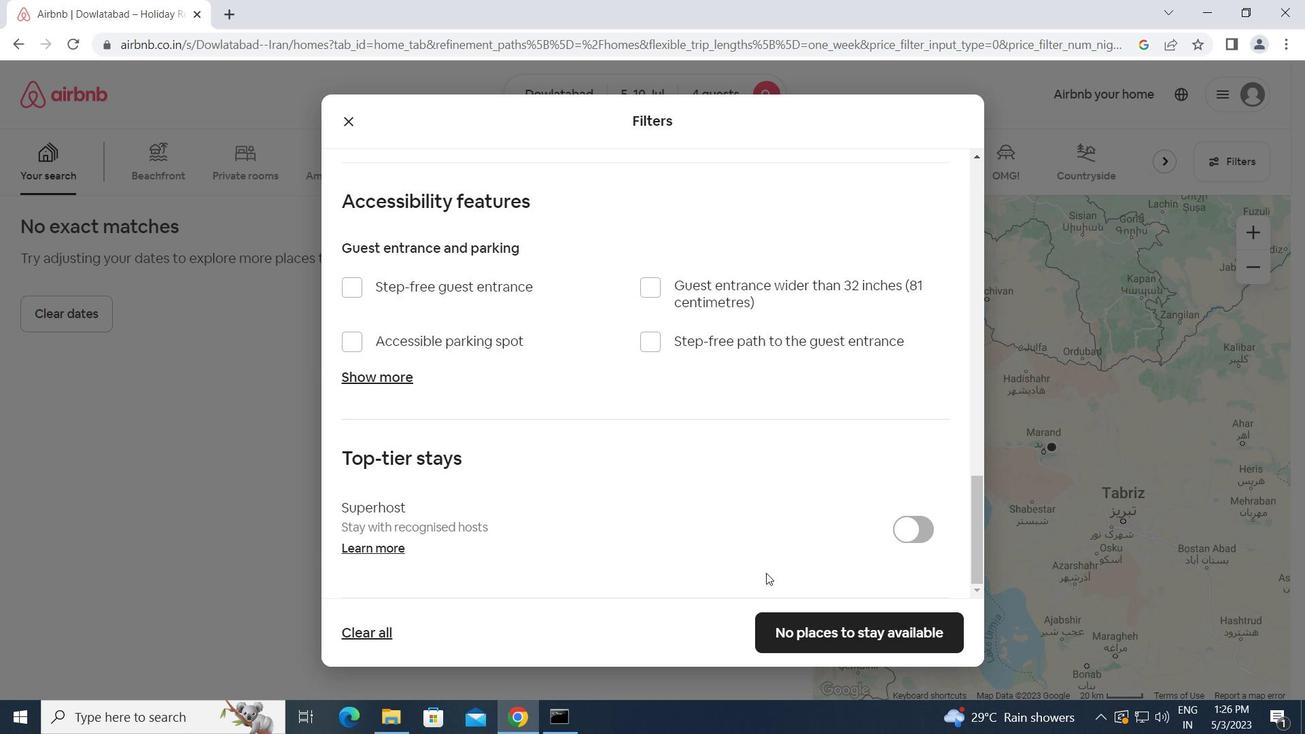 
Action: Mouse scrolled (758, 555) with delta (0, 0)
Screenshot: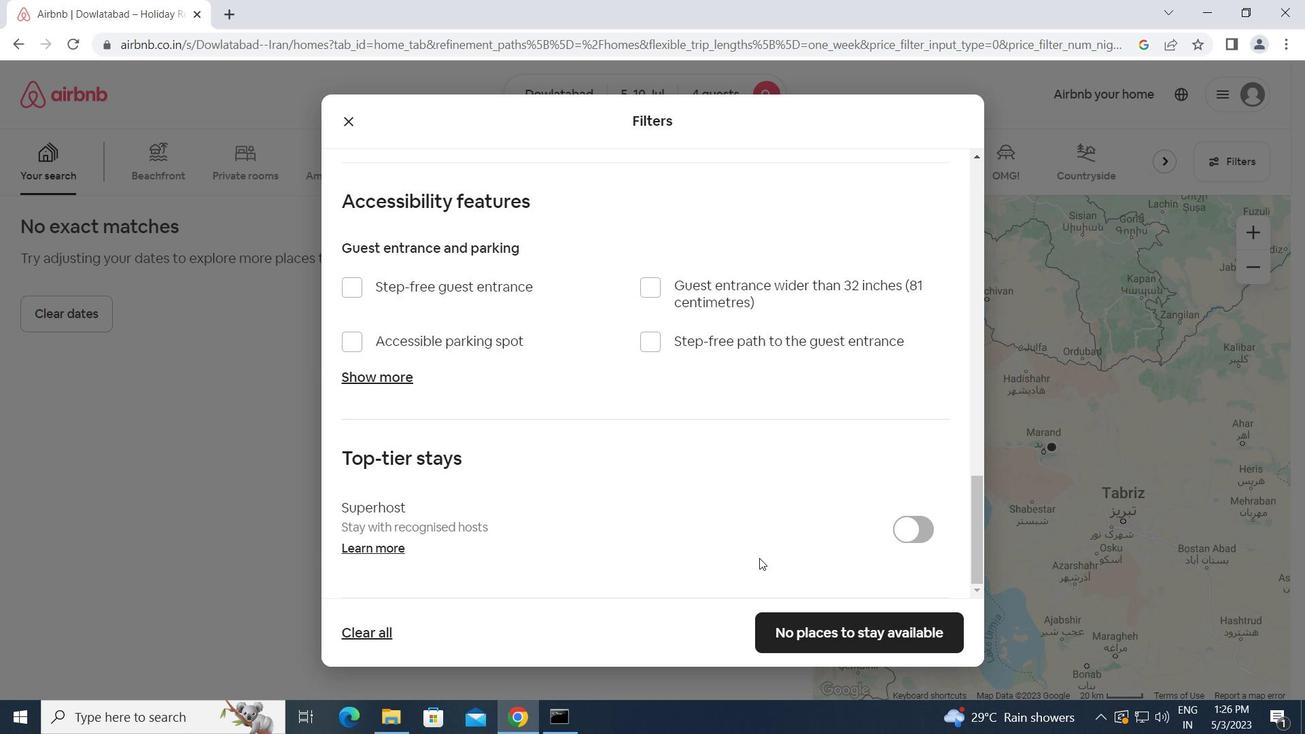 
Action: Mouse moved to (764, 560)
Screenshot: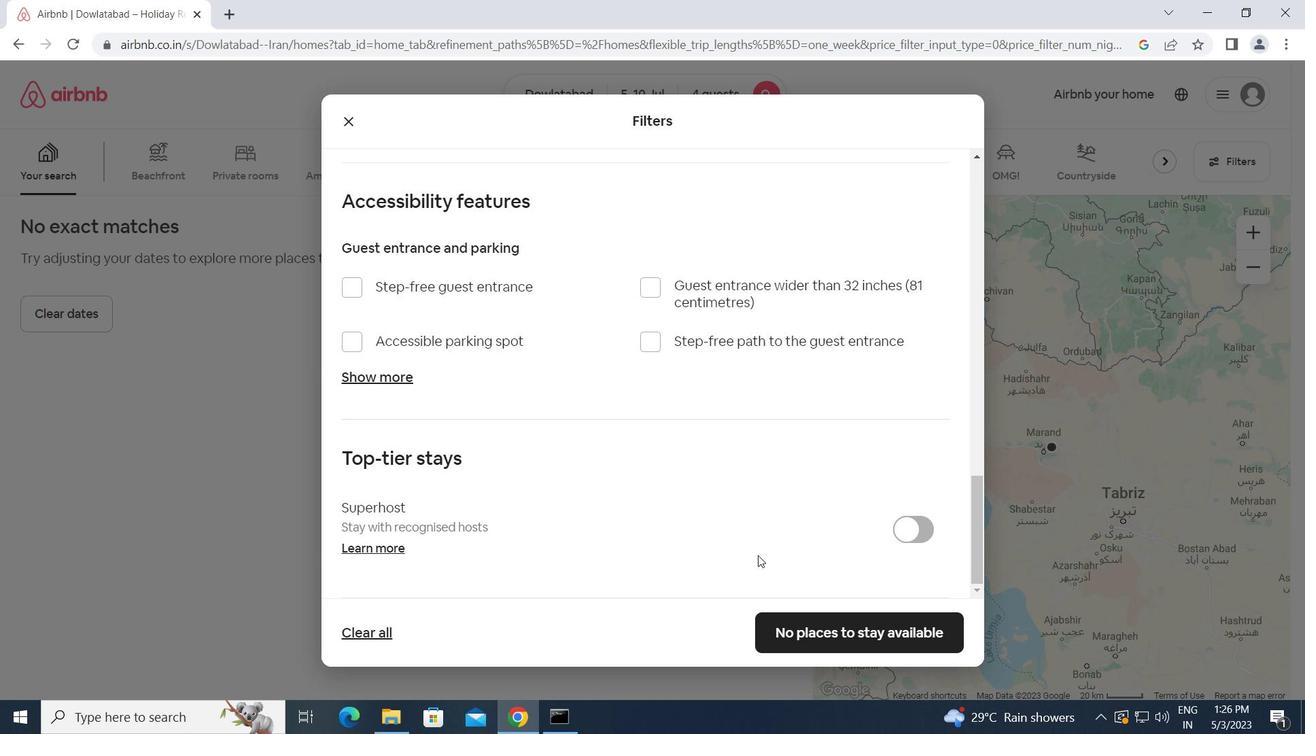 
Action: Mouse scrolled (764, 559) with delta (0, 0)
Screenshot: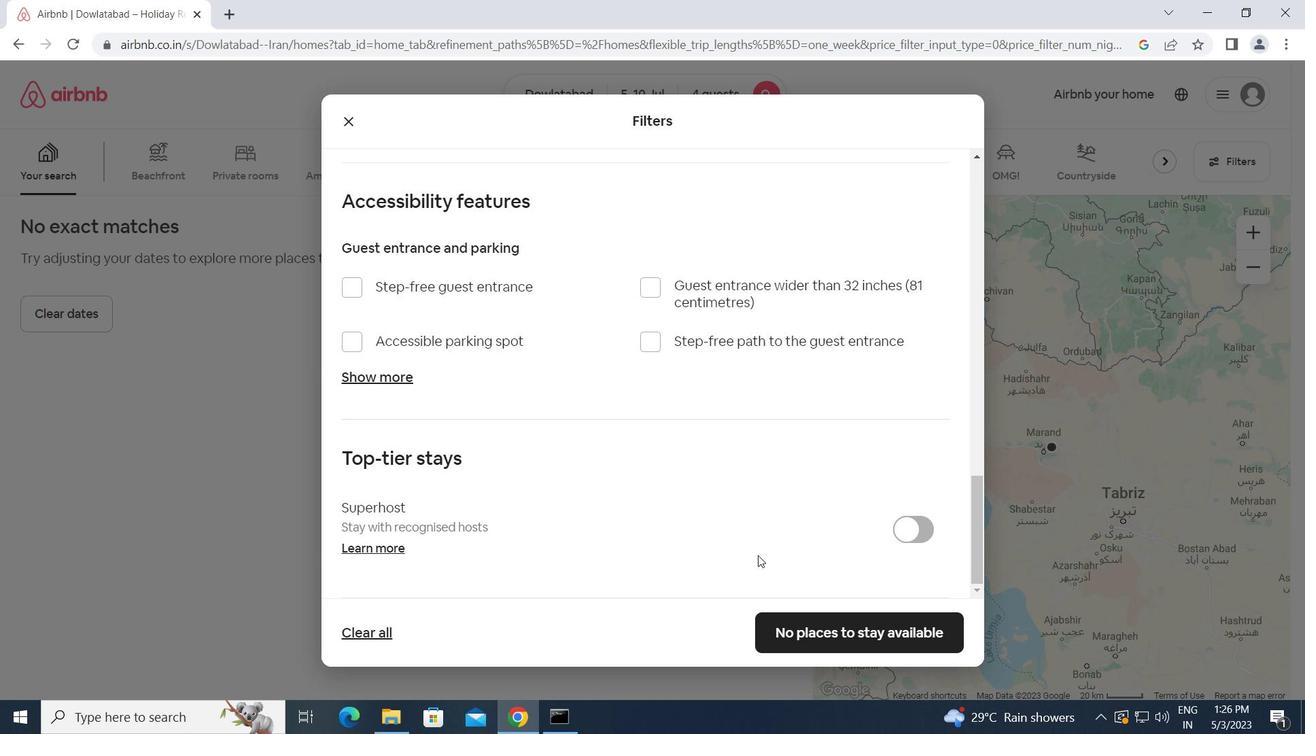 
Action: Mouse moved to (797, 627)
Screenshot: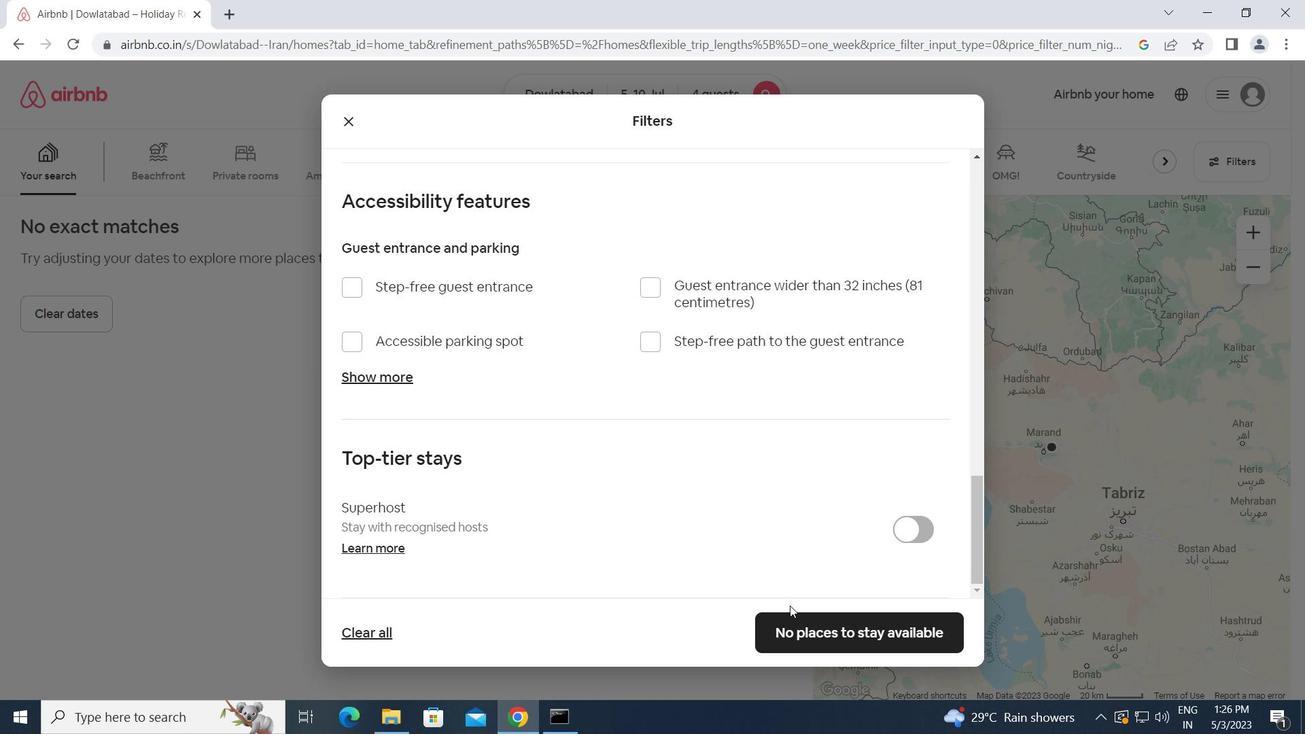 
Action: Mouse pressed left at (797, 627)
Screenshot: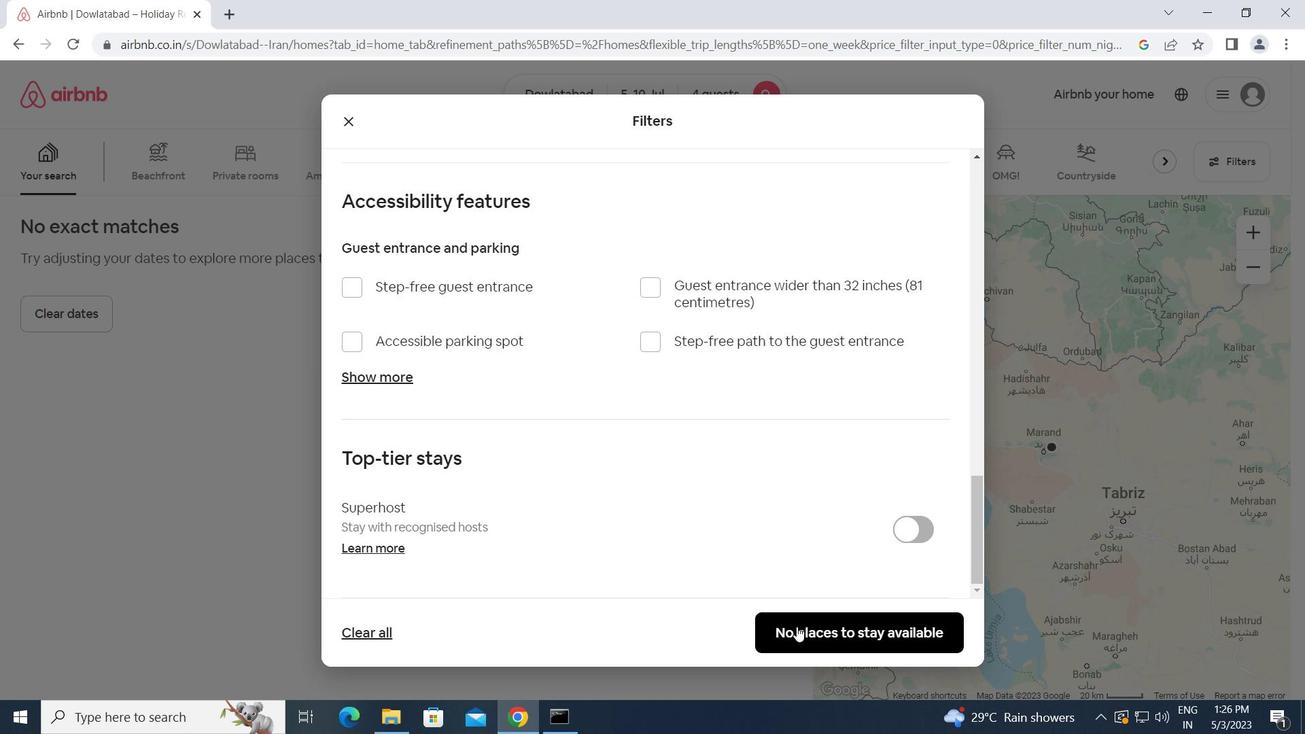 
